 Task: Open Card Affiliate Marketing Campaign in Board Customer Satisfaction Survey Design and Analysis to Workspace Content Strategy and add a team member Softage.2@softage.net, a label Red, a checklist Traditional Publishing, an attachment from your onedrive, a color Red and finally, add a card description 'Update employee handbook with new policies' and a comment 'We should approach this task with a sense of experimentation and exploration, willing to try new things and take risks.'. Add a start date 'Jan 06, 1900' with a due date 'Jan 13, 1900'
Action: Mouse moved to (45, 235)
Screenshot: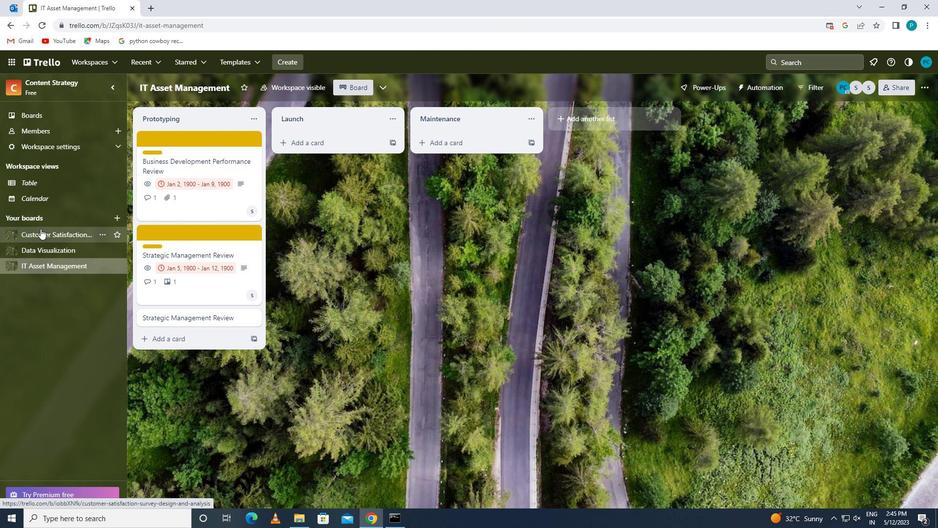 
Action: Mouse pressed left at (45, 235)
Screenshot: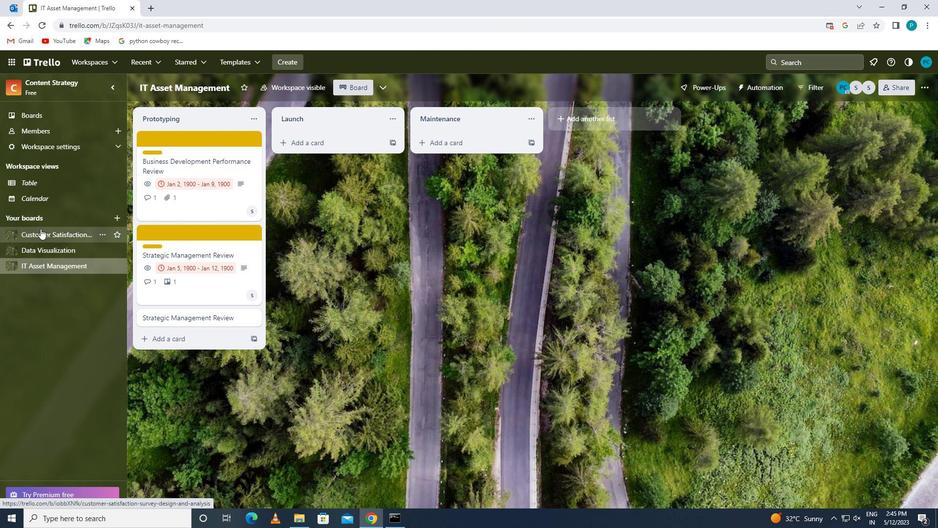 
Action: Mouse moved to (184, 232)
Screenshot: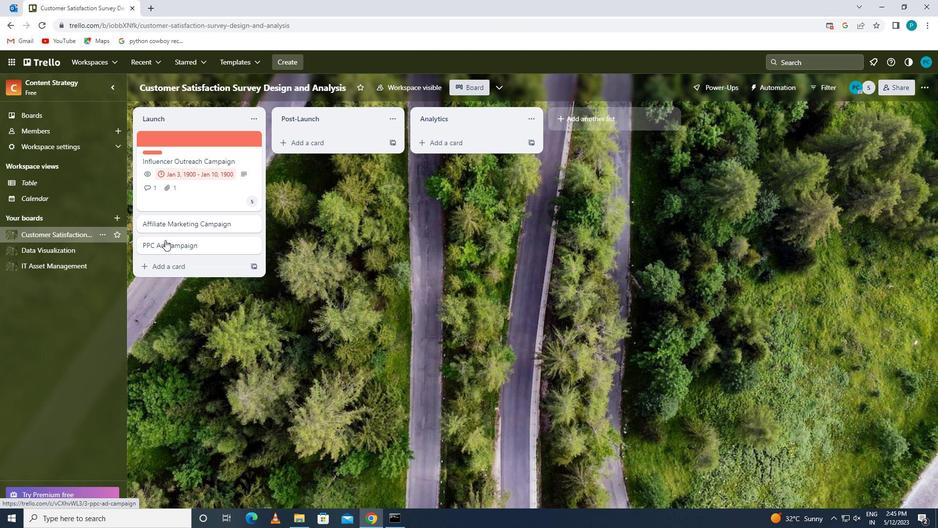 
Action: Mouse pressed left at (184, 232)
Screenshot: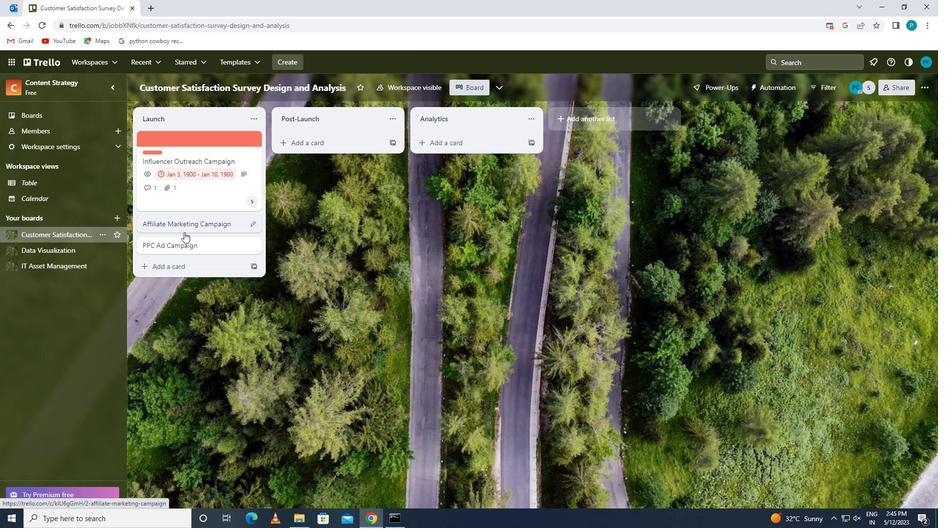 
Action: Mouse moved to (591, 168)
Screenshot: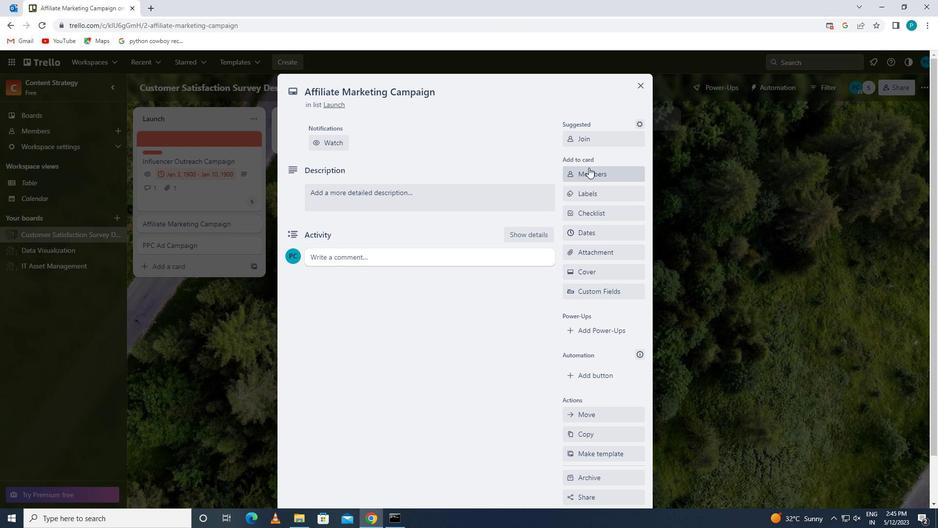 
Action: Mouse pressed left at (591, 168)
Screenshot: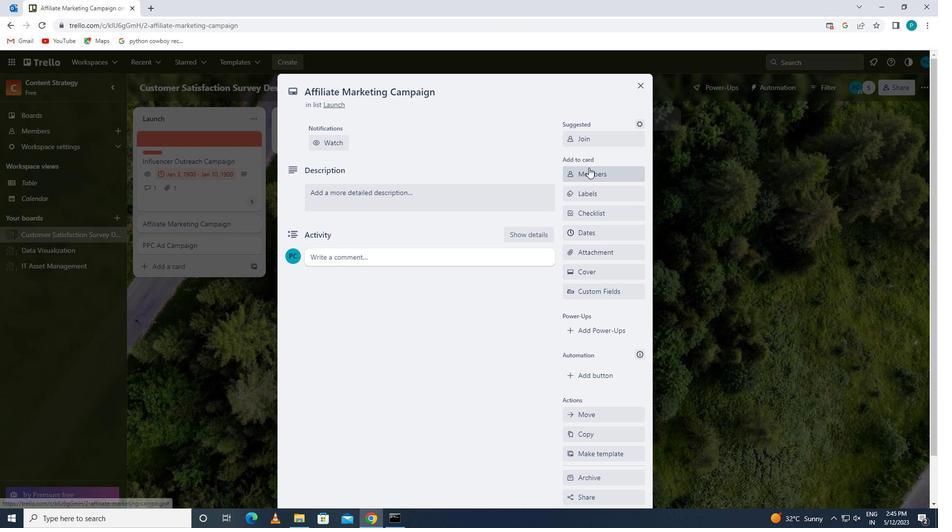 
Action: Key pressed <Key.caps_lock>s<Key.caps_lock>
Screenshot: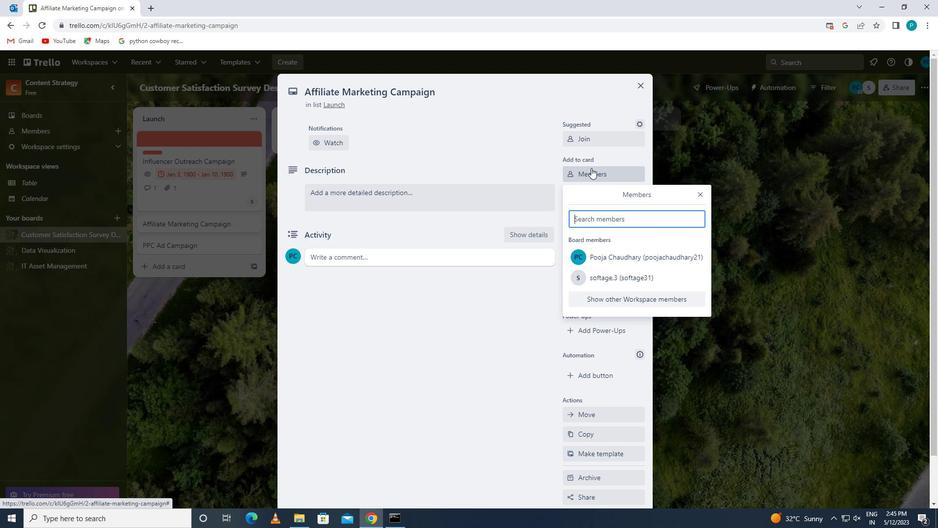 
Action: Mouse moved to (652, 315)
Screenshot: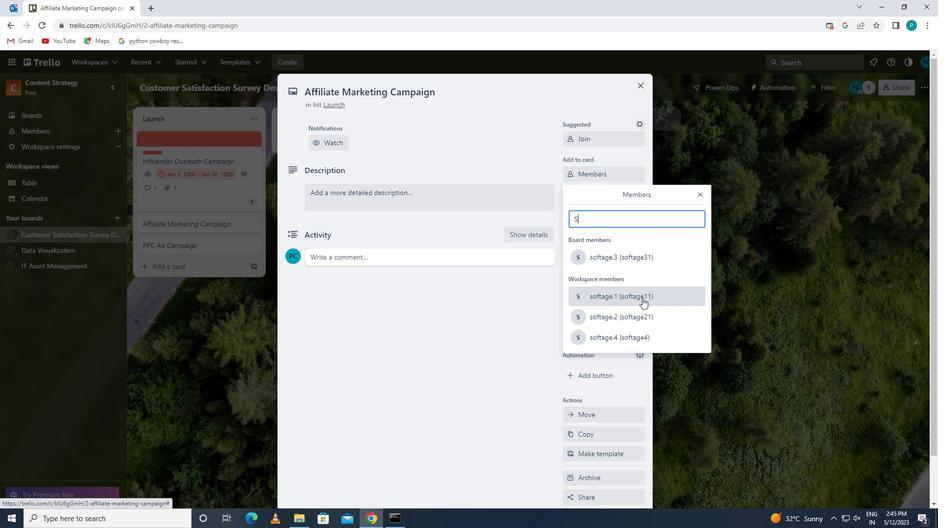 
Action: Mouse pressed left at (652, 315)
Screenshot: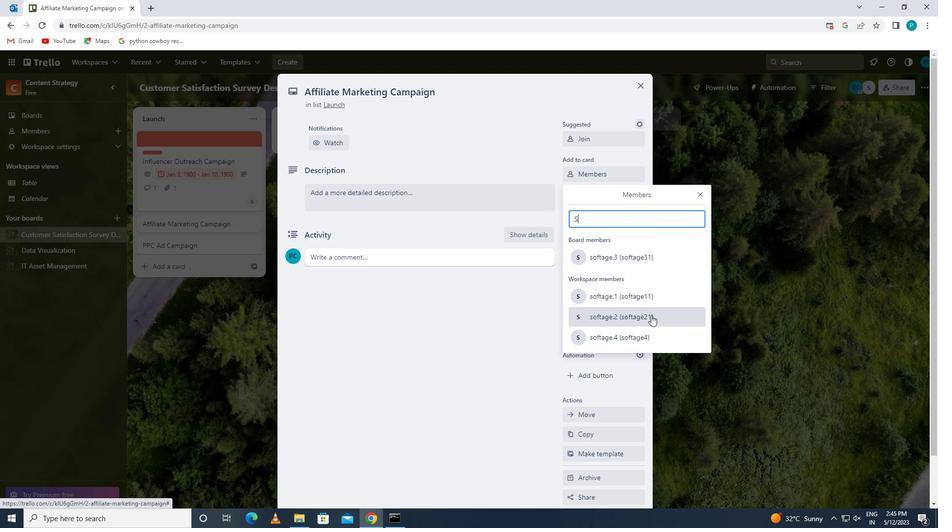 
Action: Mouse moved to (698, 188)
Screenshot: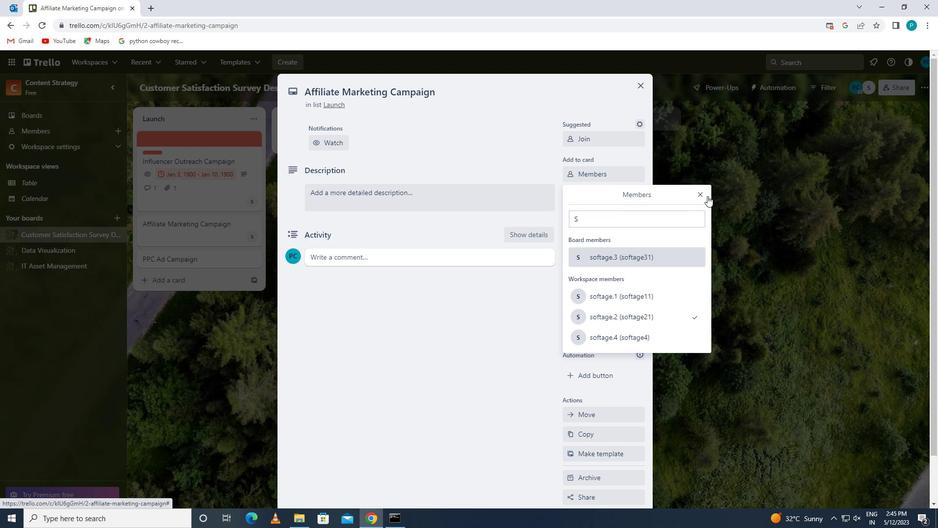 
Action: Mouse pressed left at (698, 188)
Screenshot: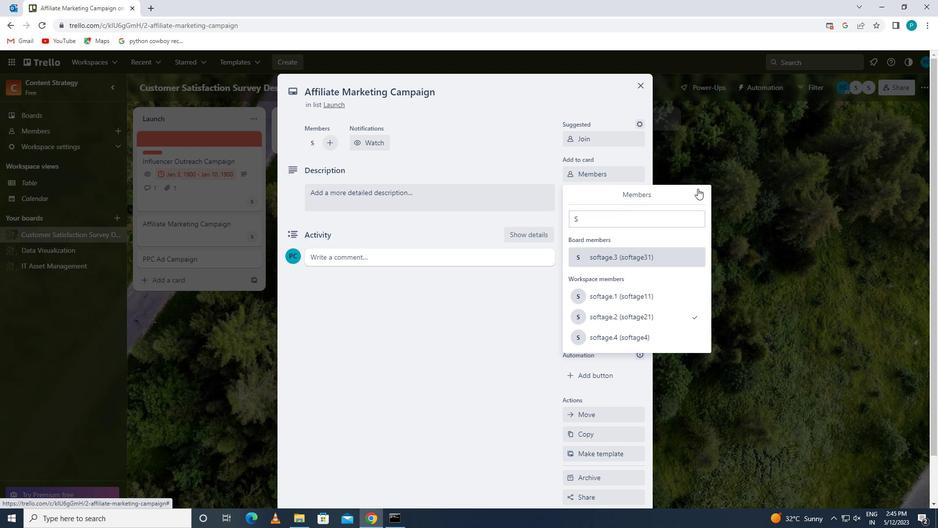 
Action: Mouse moved to (577, 186)
Screenshot: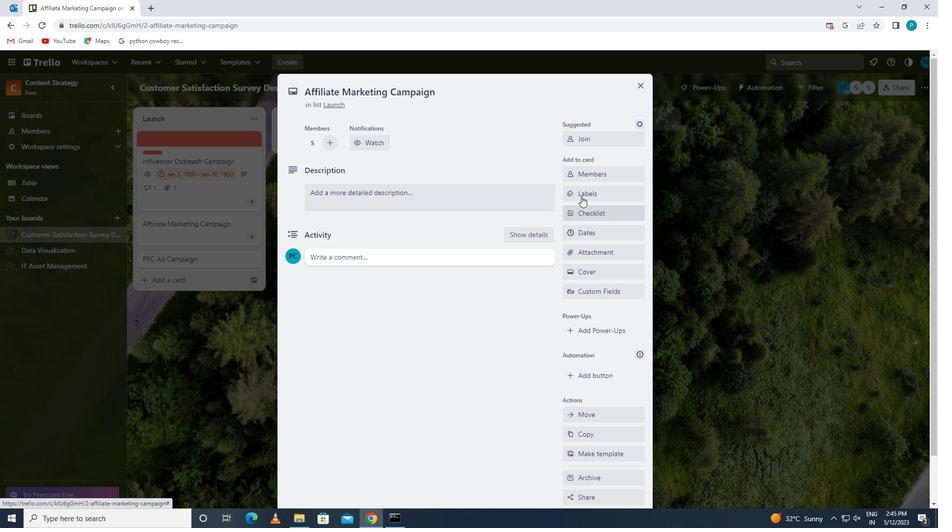 
Action: Mouse pressed left at (577, 186)
Screenshot: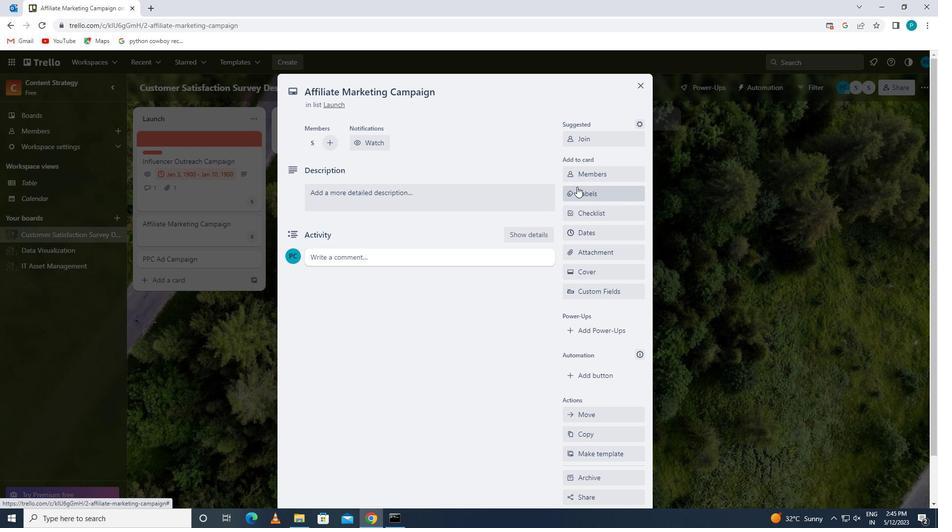
Action: Mouse moved to (655, 381)
Screenshot: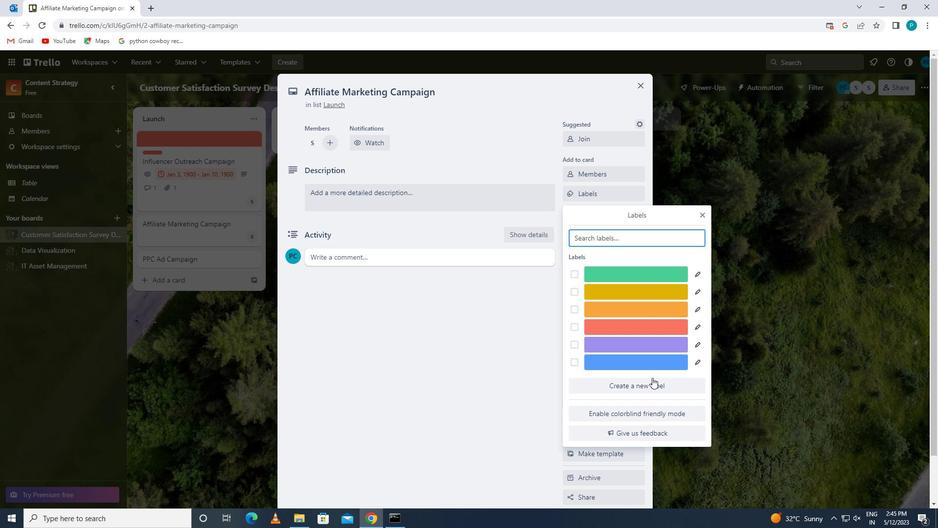 
Action: Mouse pressed left at (655, 381)
Screenshot: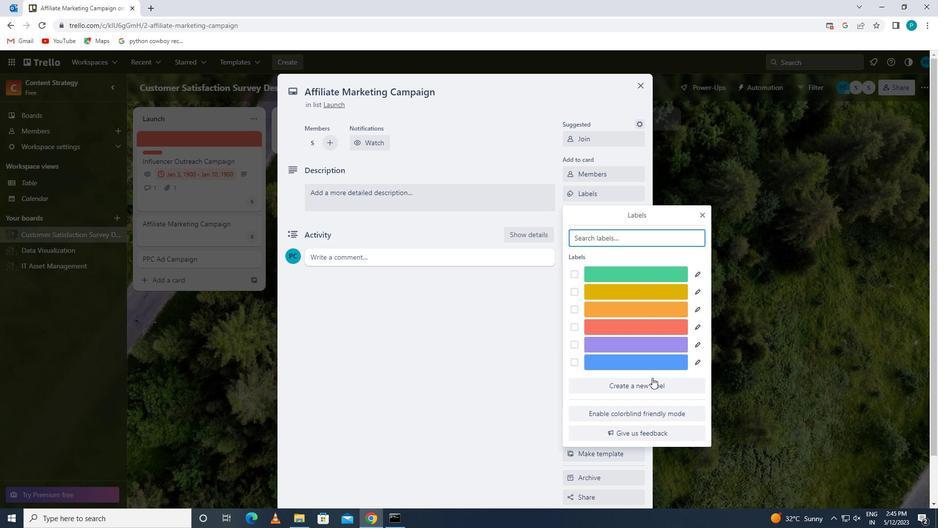 
Action: Mouse moved to (656, 360)
Screenshot: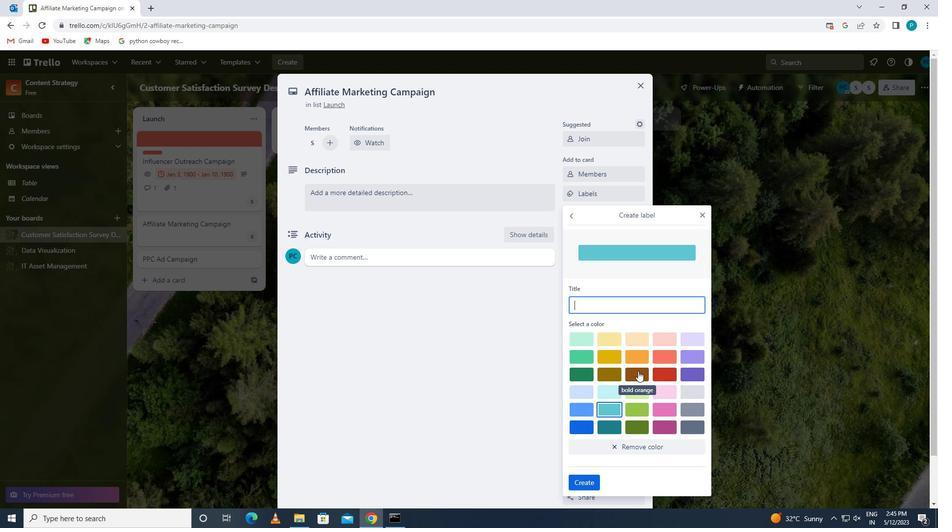 
Action: Mouse pressed left at (656, 360)
Screenshot: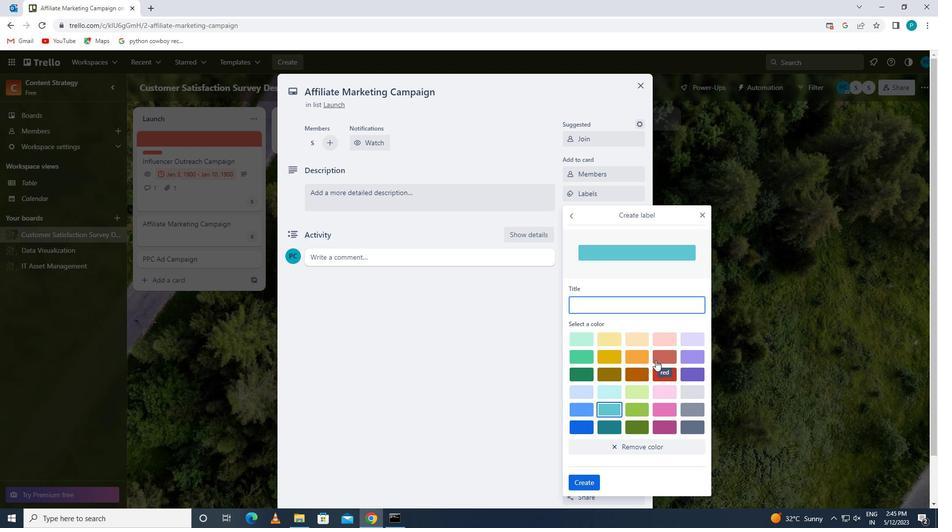 
Action: Mouse moved to (597, 477)
Screenshot: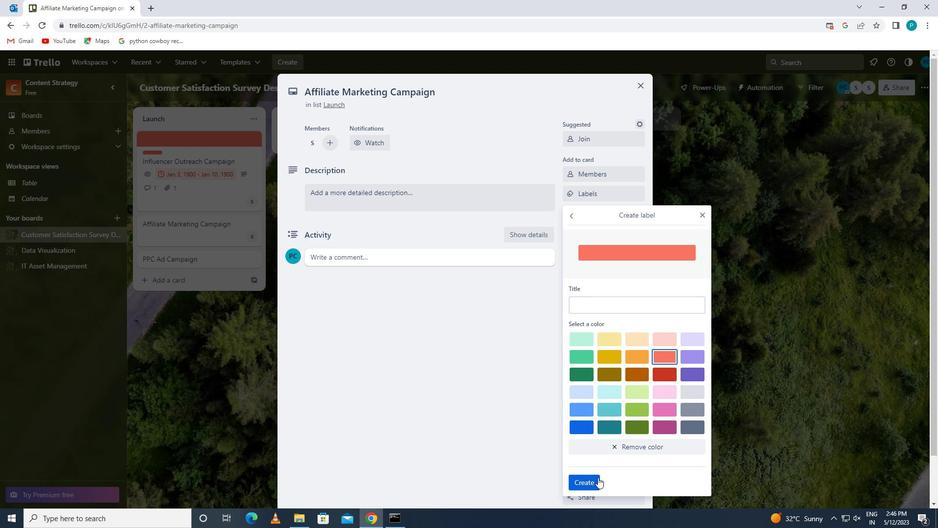 
Action: Mouse pressed left at (597, 477)
Screenshot: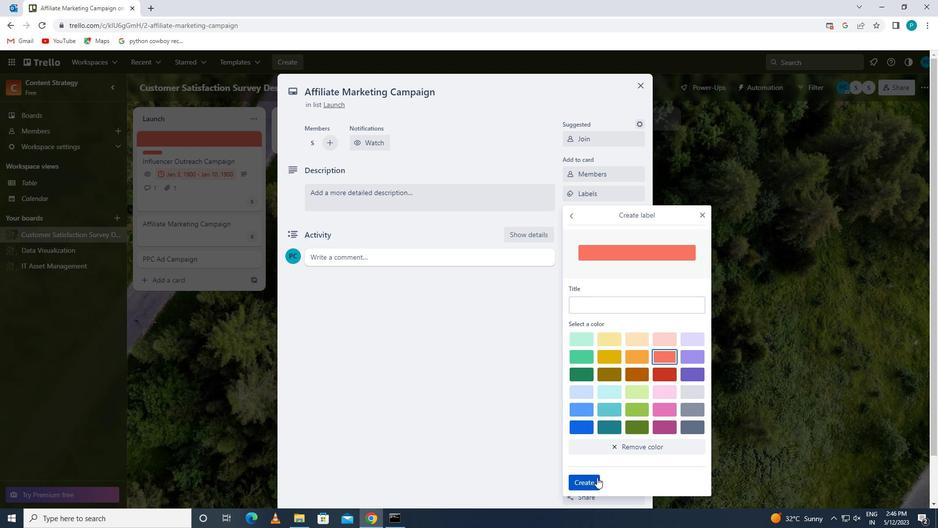 
Action: Mouse moved to (700, 217)
Screenshot: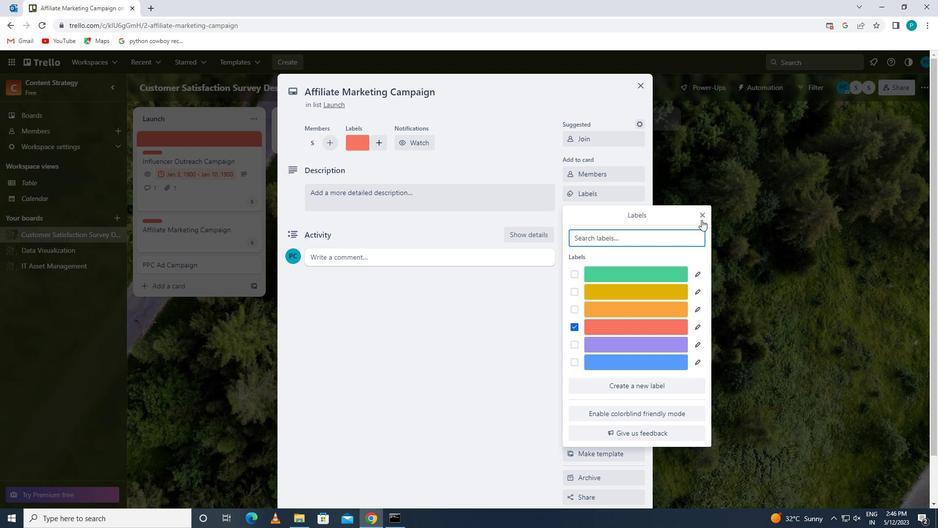 
Action: Mouse pressed left at (700, 217)
Screenshot: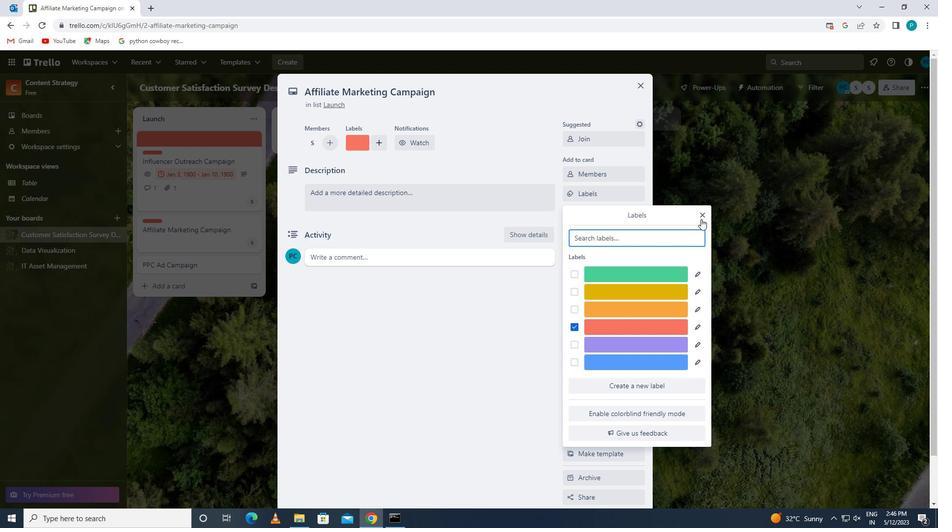 
Action: Mouse moved to (627, 217)
Screenshot: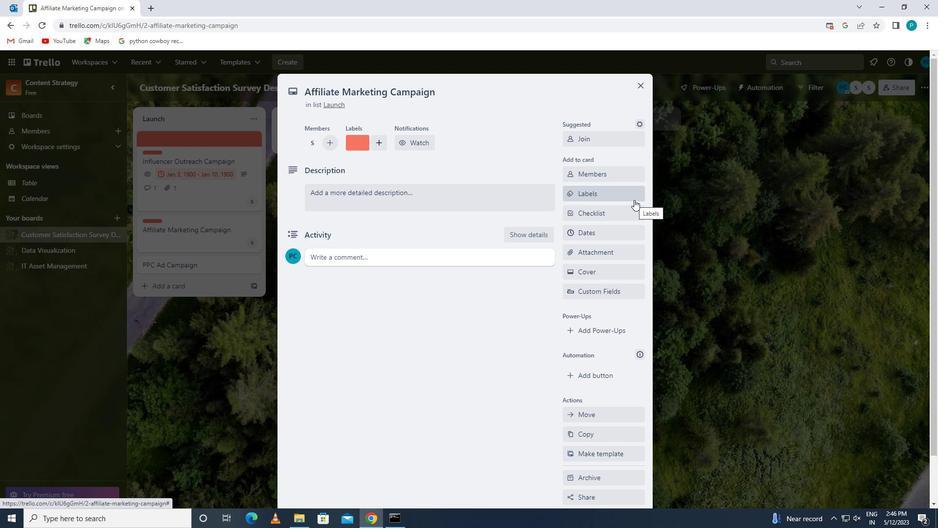 
Action: Mouse pressed left at (627, 217)
Screenshot: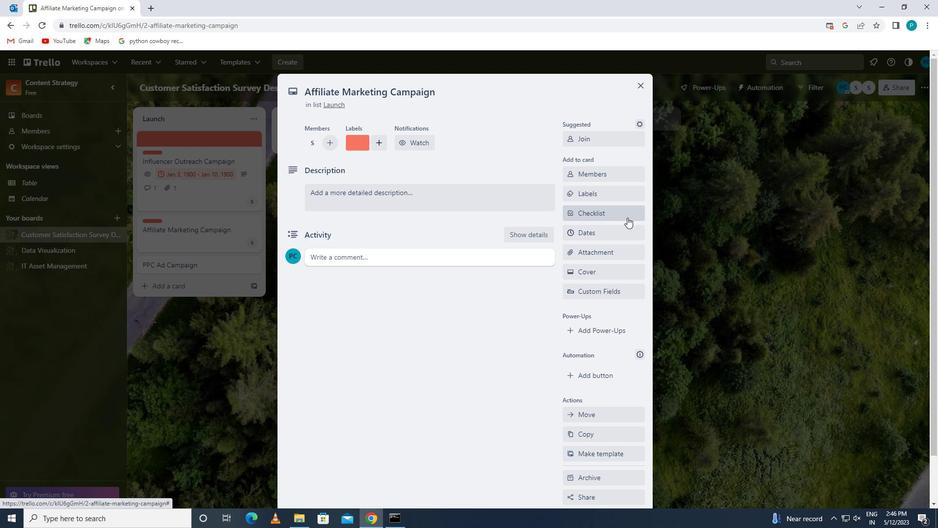 
Action: Mouse moved to (629, 270)
Screenshot: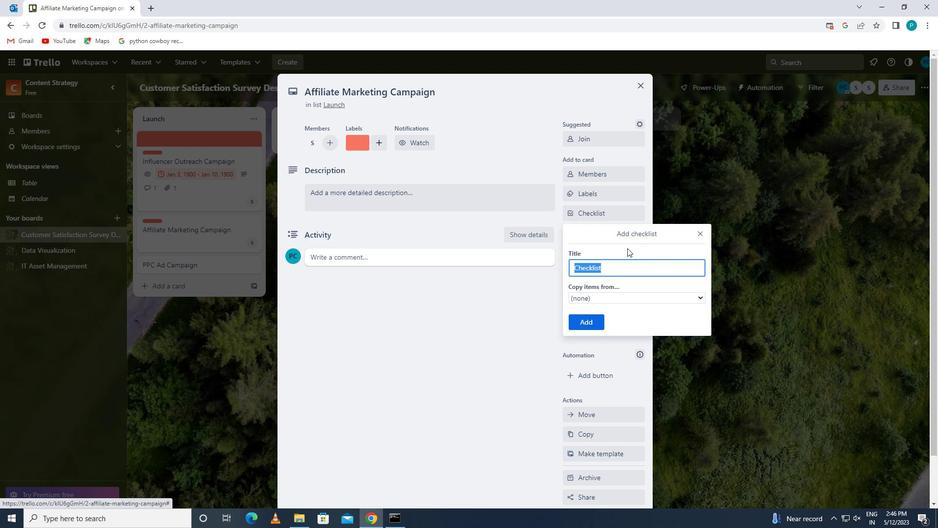 
Action: Key pressed t
Screenshot: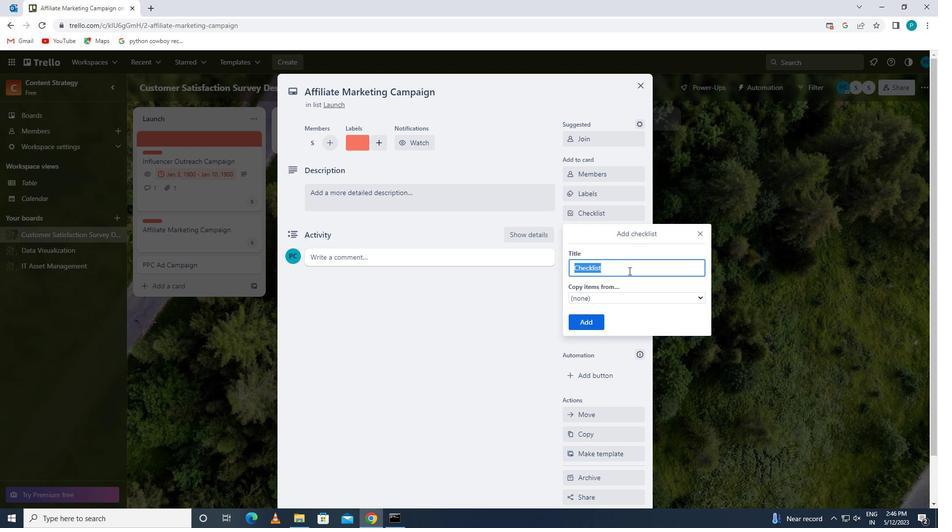 
Action: Mouse moved to (638, 296)
Screenshot: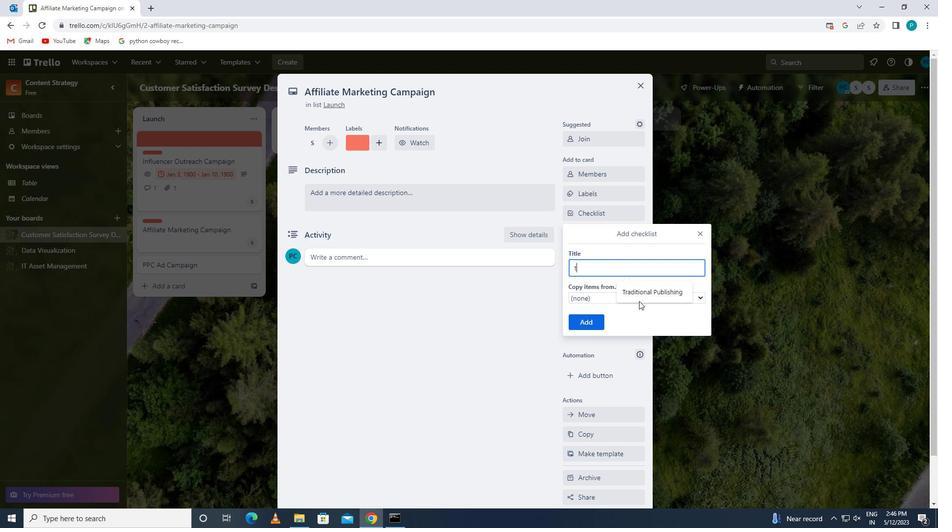 
Action: Mouse pressed left at (638, 296)
Screenshot: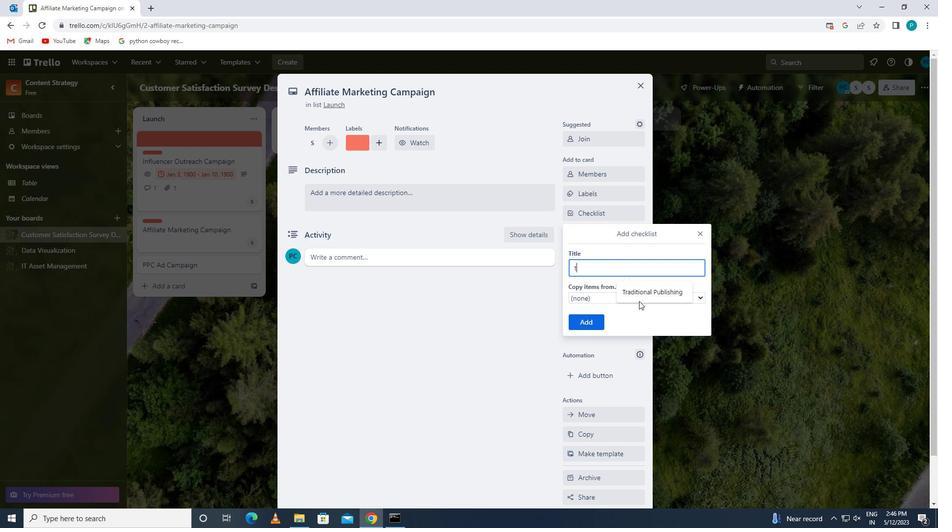 
Action: Mouse moved to (587, 316)
Screenshot: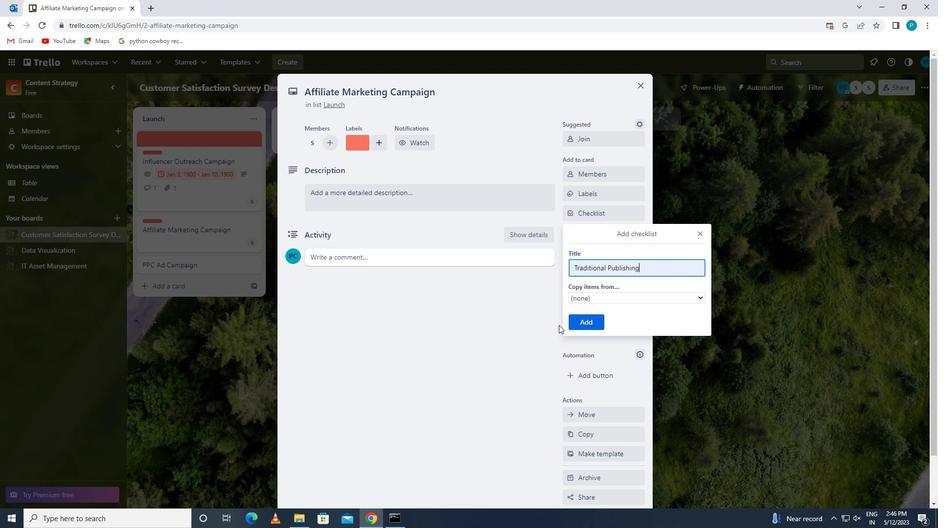 
Action: Mouse pressed left at (587, 316)
Screenshot: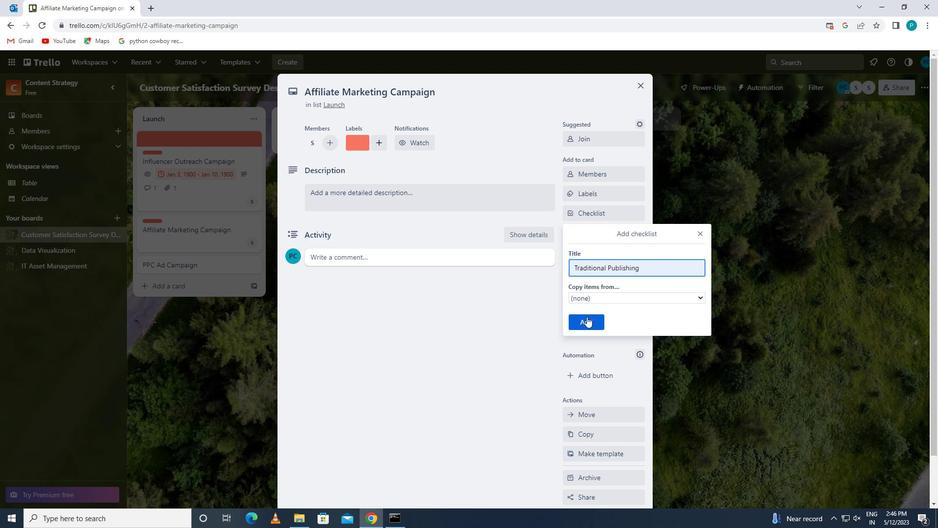 
Action: Mouse moved to (592, 247)
Screenshot: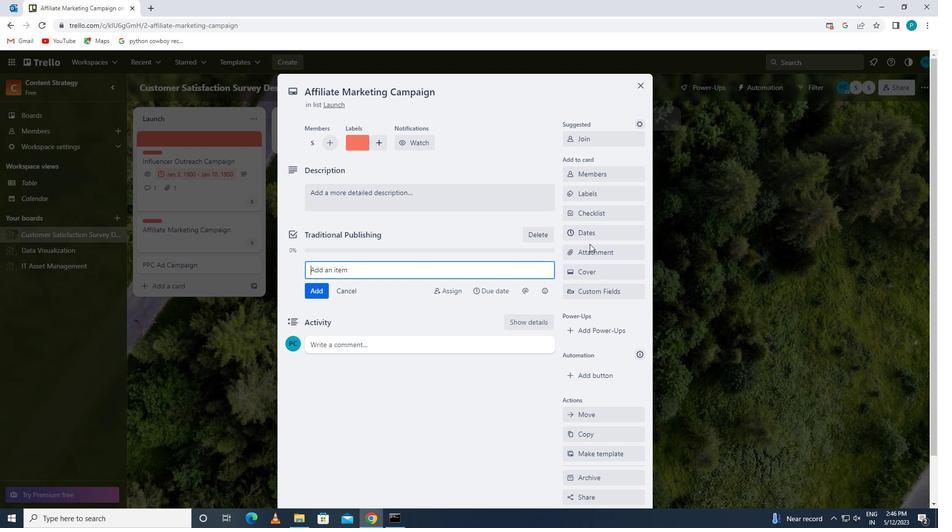 
Action: Mouse pressed left at (592, 247)
Screenshot: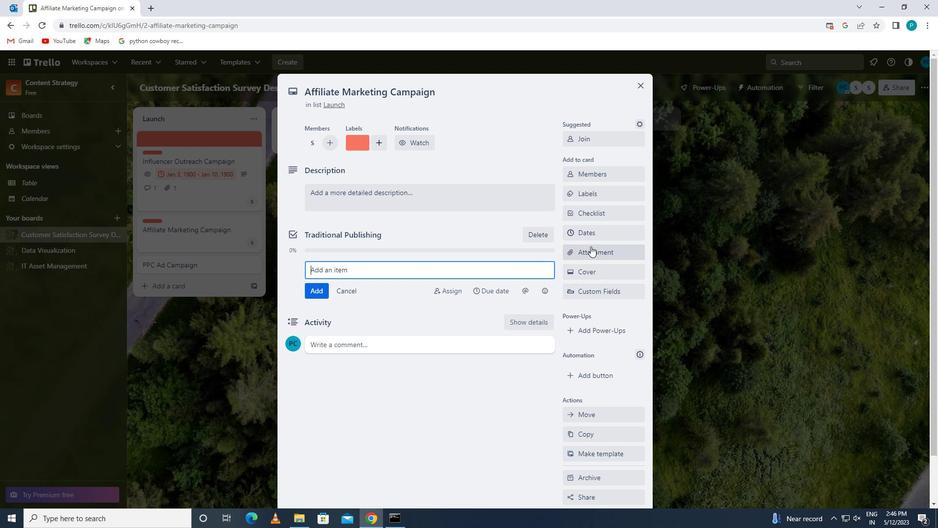 
Action: Mouse moved to (600, 370)
Screenshot: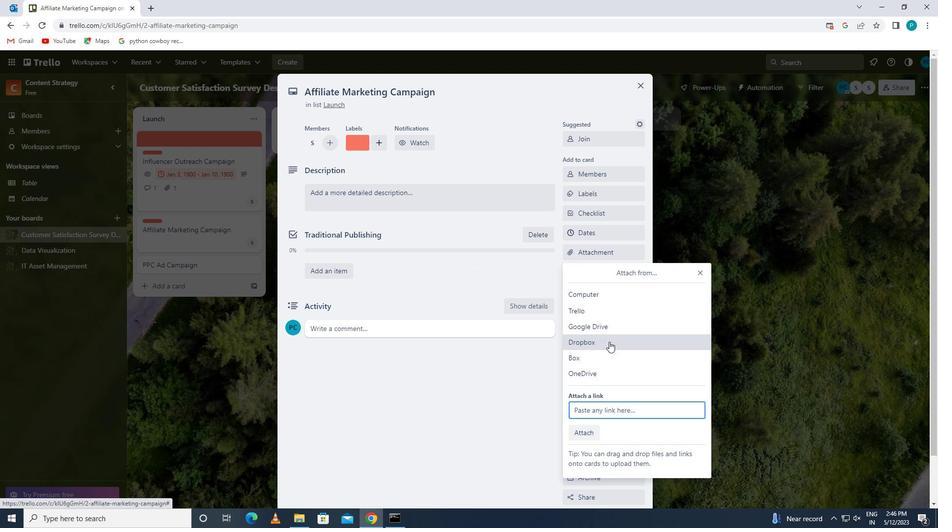 
Action: Mouse pressed left at (600, 370)
Screenshot: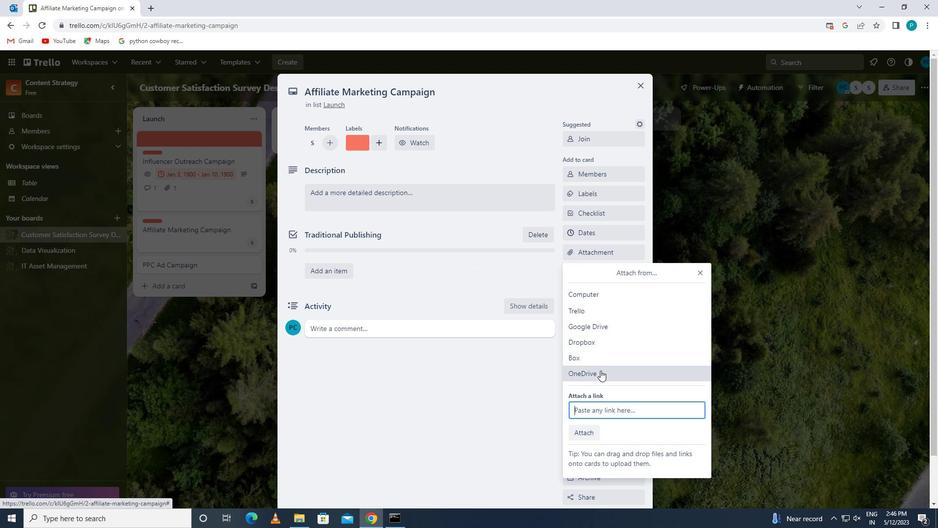 
Action: Mouse moved to (345, 199)
Screenshot: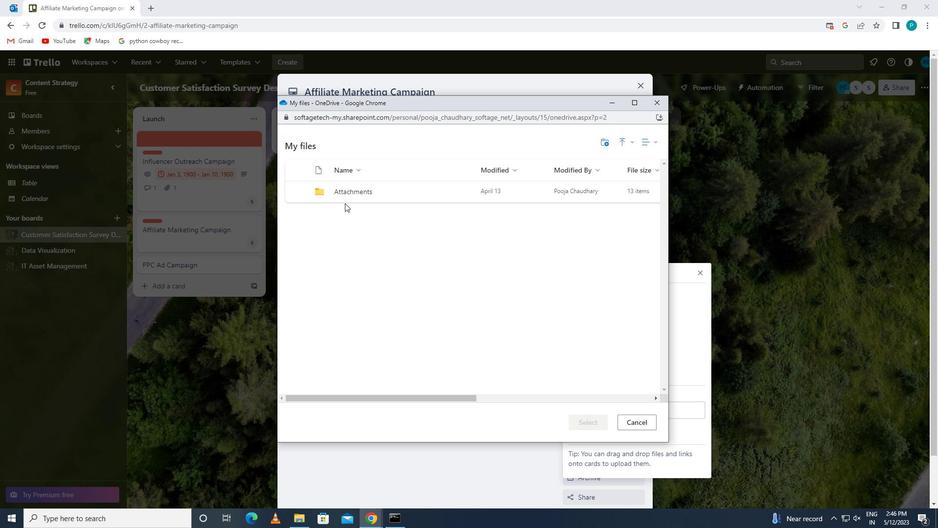 
Action: Mouse pressed left at (345, 199)
Screenshot: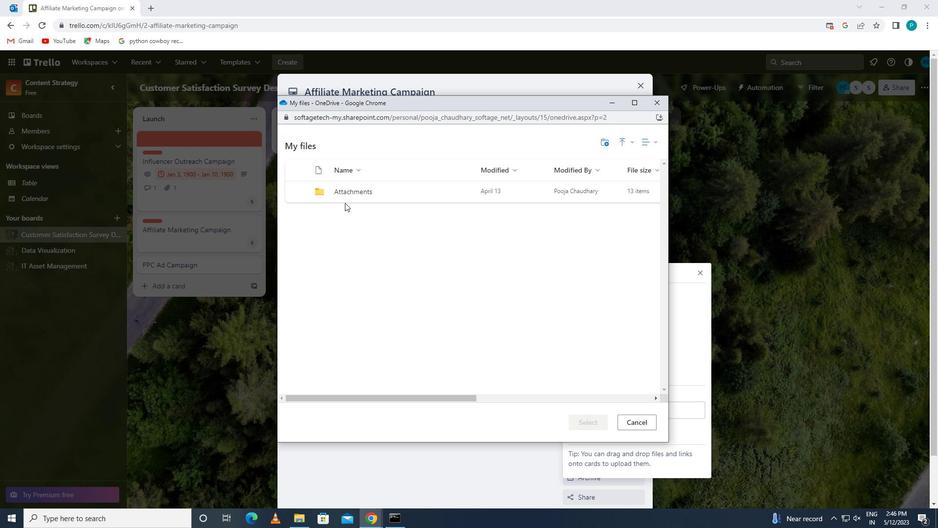 
Action: Mouse pressed left at (345, 199)
Screenshot: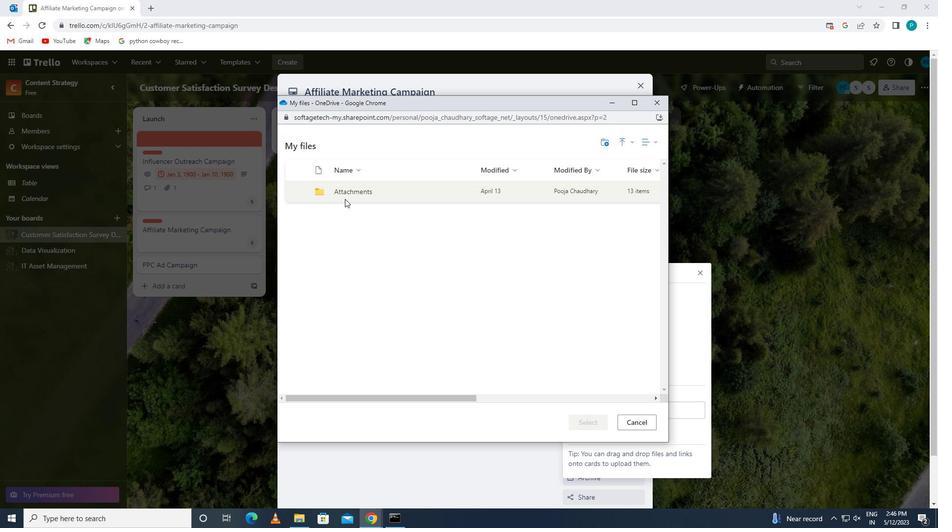
Action: Mouse moved to (370, 251)
Screenshot: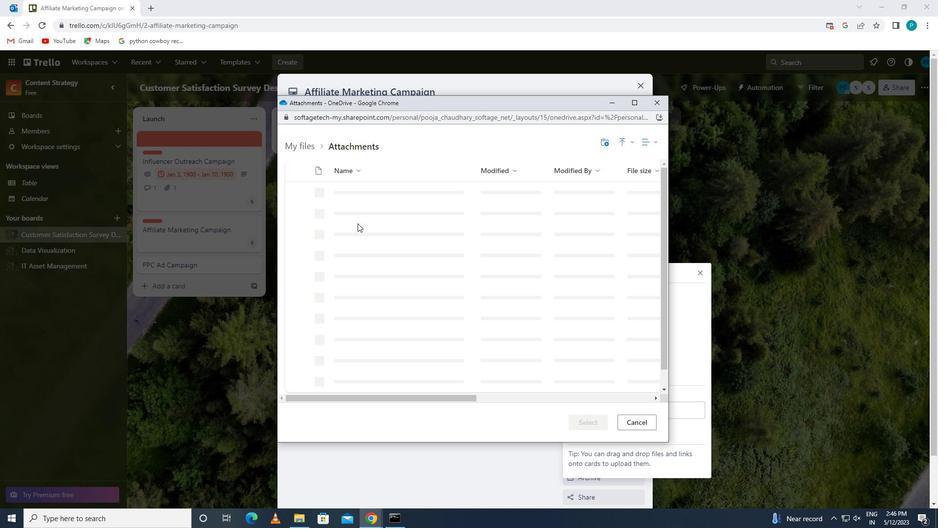 
Action: Mouse pressed left at (370, 251)
Screenshot: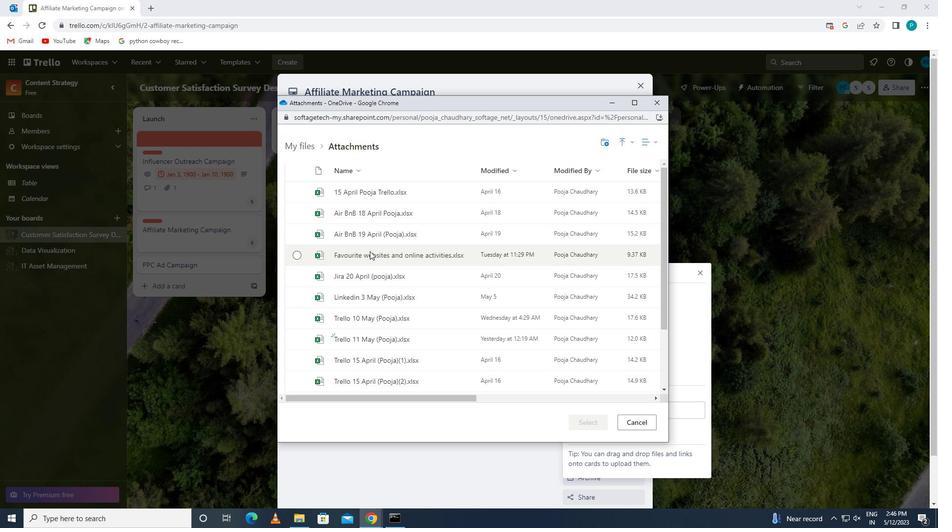 
Action: Mouse moved to (579, 421)
Screenshot: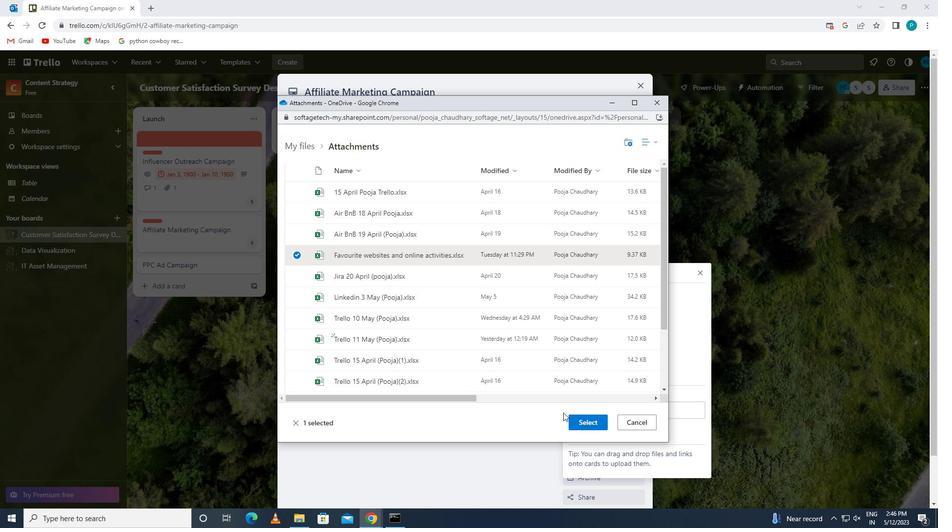 
Action: Mouse pressed left at (579, 421)
Screenshot: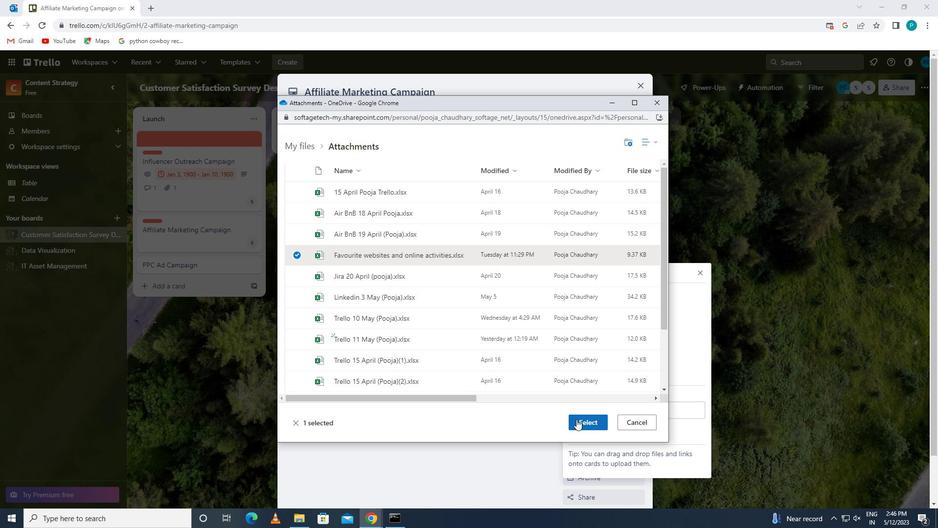 
Action: Mouse moved to (591, 272)
Screenshot: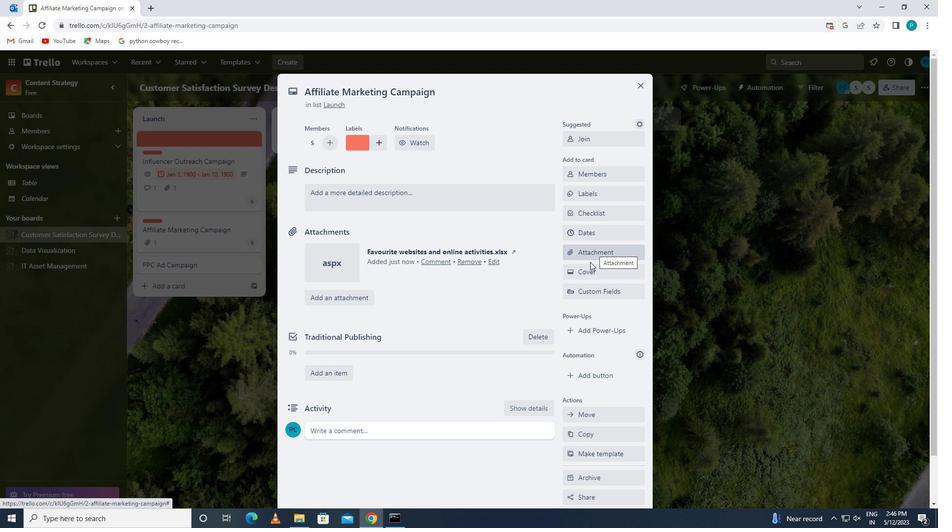 
Action: Mouse pressed left at (591, 272)
Screenshot: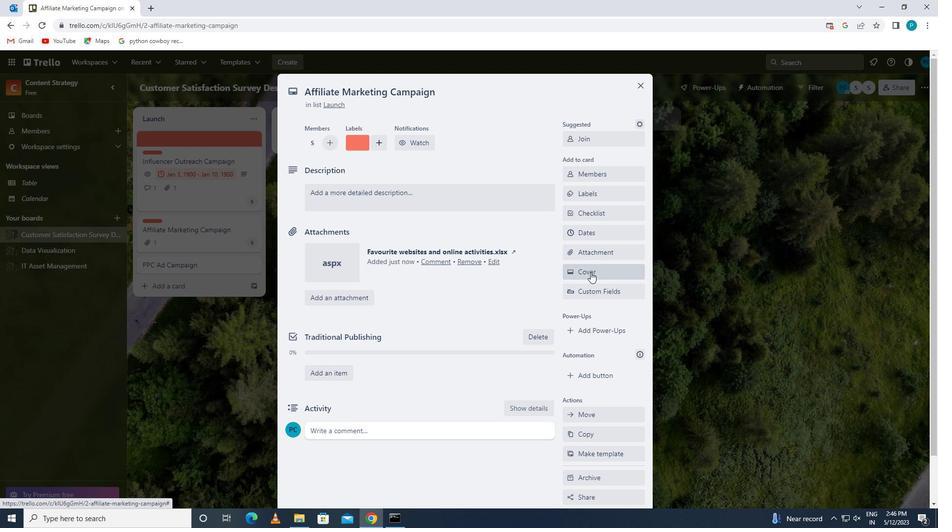 
Action: Mouse moved to (666, 310)
Screenshot: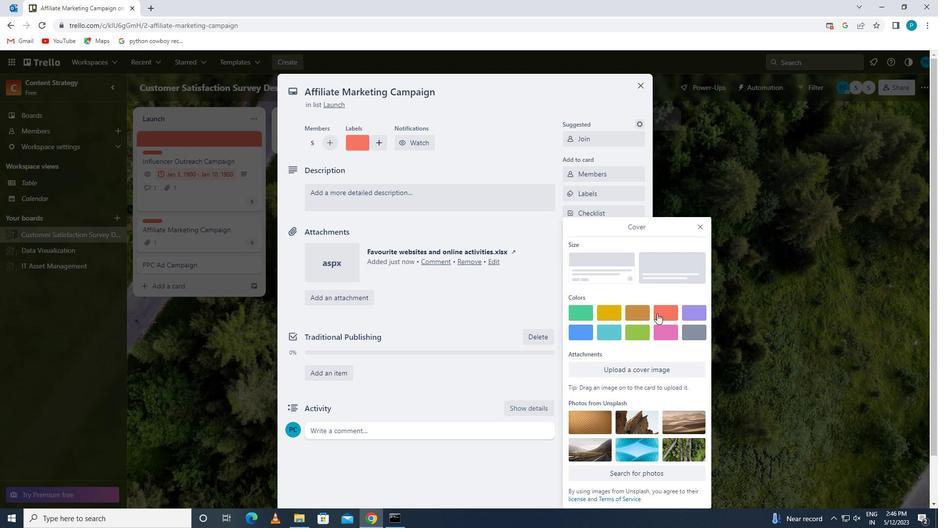 
Action: Mouse pressed left at (666, 310)
Screenshot: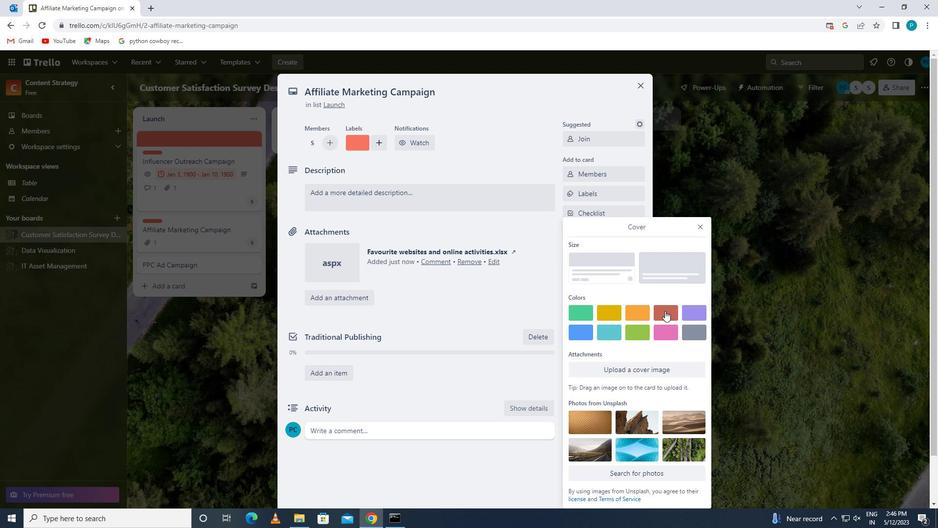 
Action: Mouse moved to (697, 208)
Screenshot: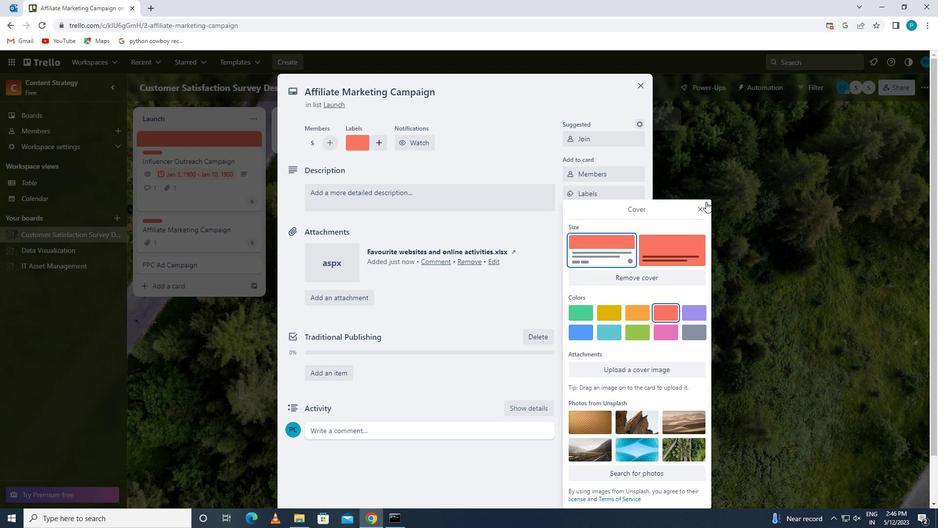 
Action: Mouse pressed left at (697, 208)
Screenshot: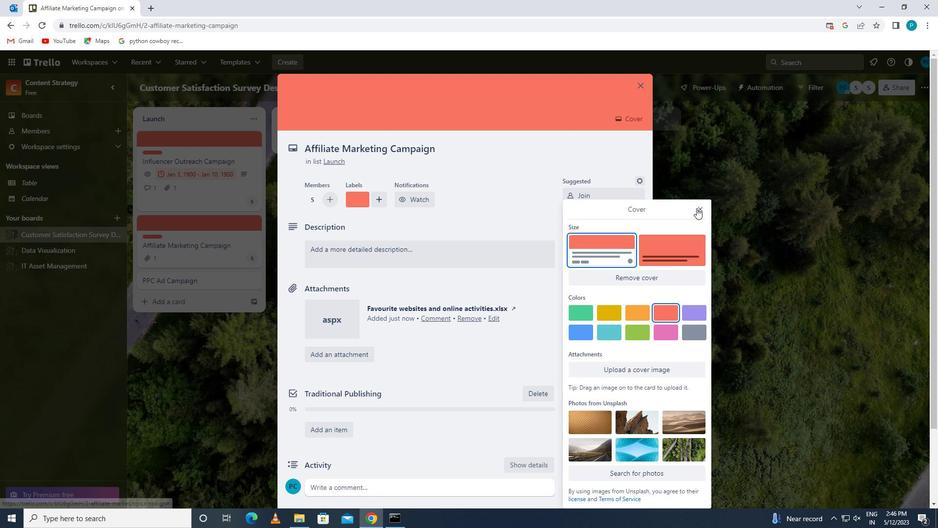 
Action: Mouse moved to (448, 251)
Screenshot: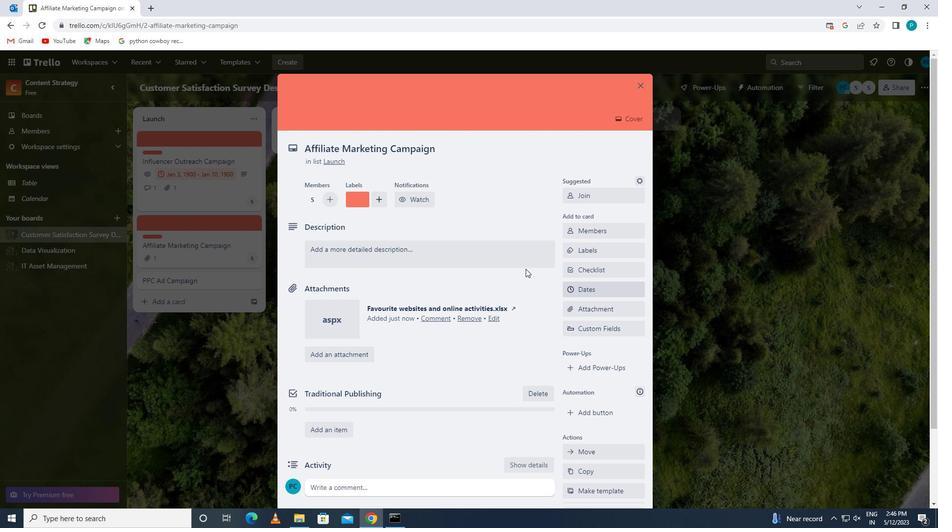 
Action: Mouse pressed left at (448, 251)
Screenshot: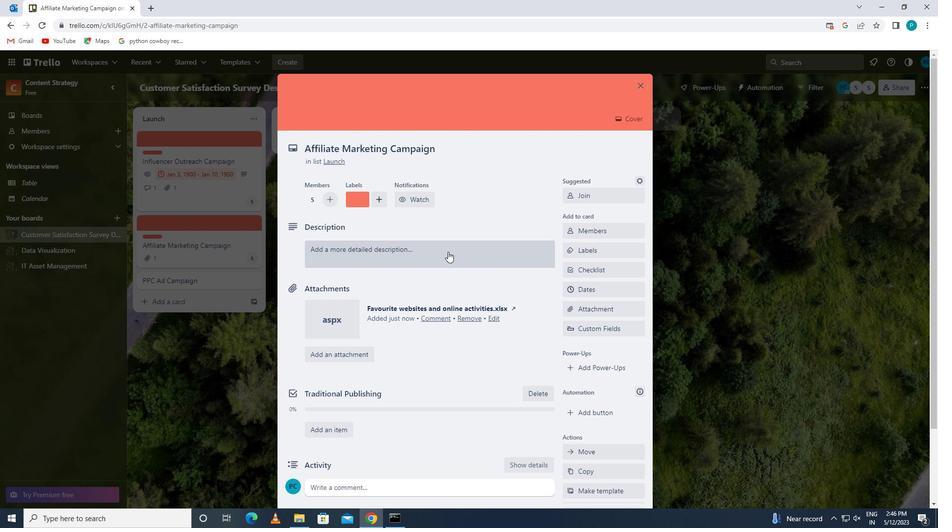 
Action: Key pressed <Key.caps_lock>u<Key.caps_lock>pdate<Key.space>employee<Key.space>g<Key.backspace>handbook<Key.space>with<Key.space>new<Key.space>policies
Screenshot: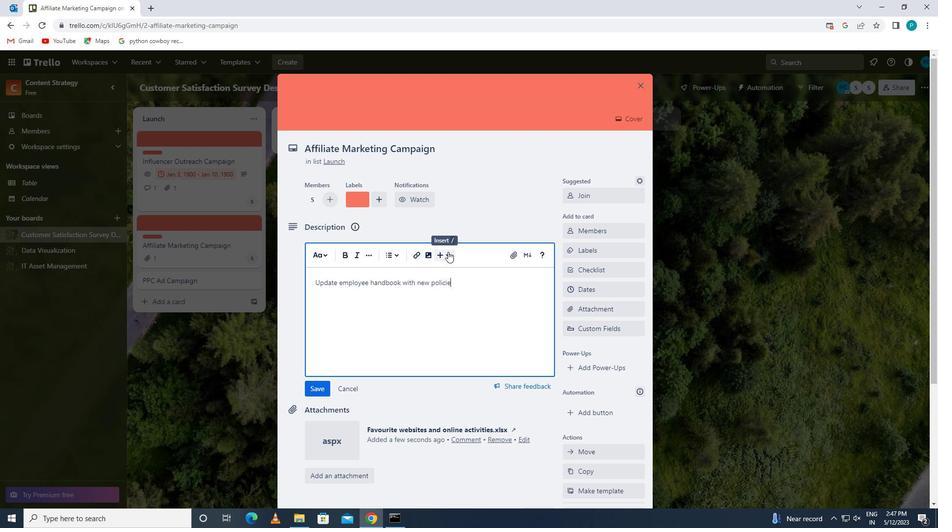 
Action: Mouse moved to (320, 385)
Screenshot: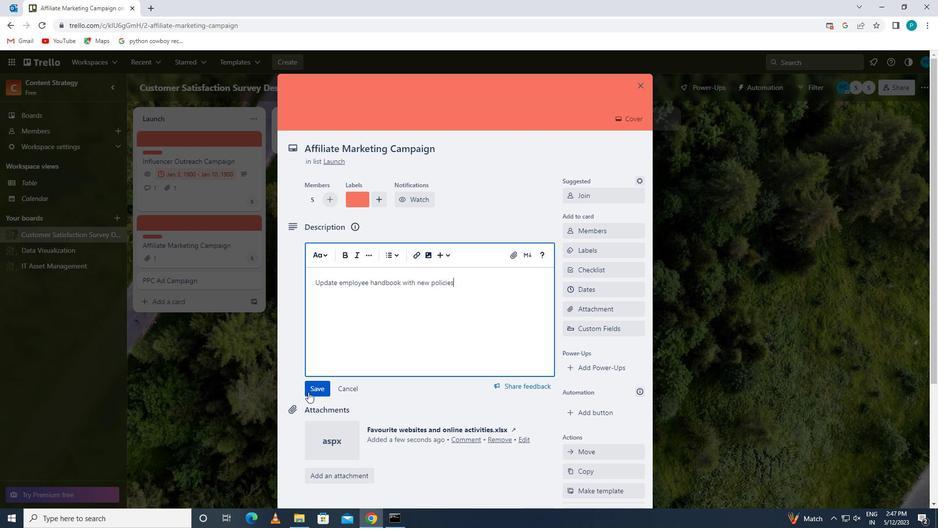 
Action: Mouse pressed left at (320, 385)
Screenshot: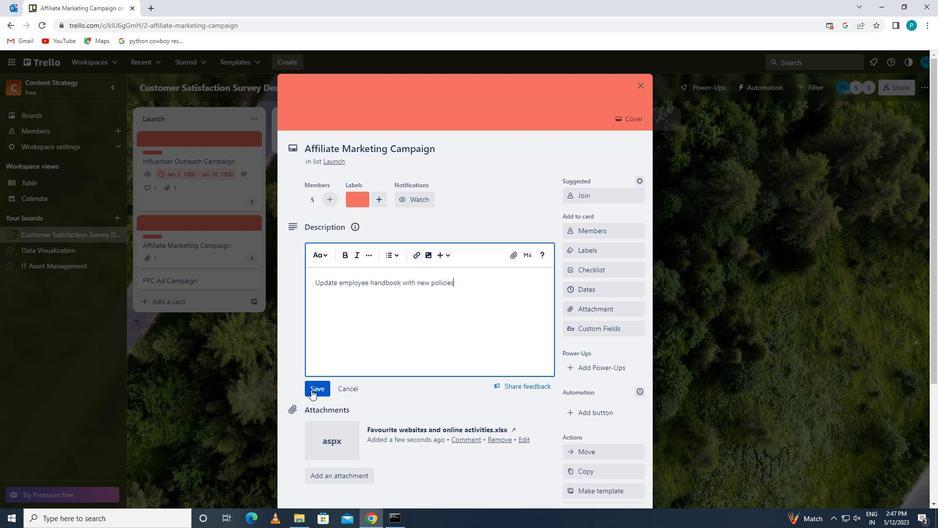 
Action: Mouse moved to (338, 386)
Screenshot: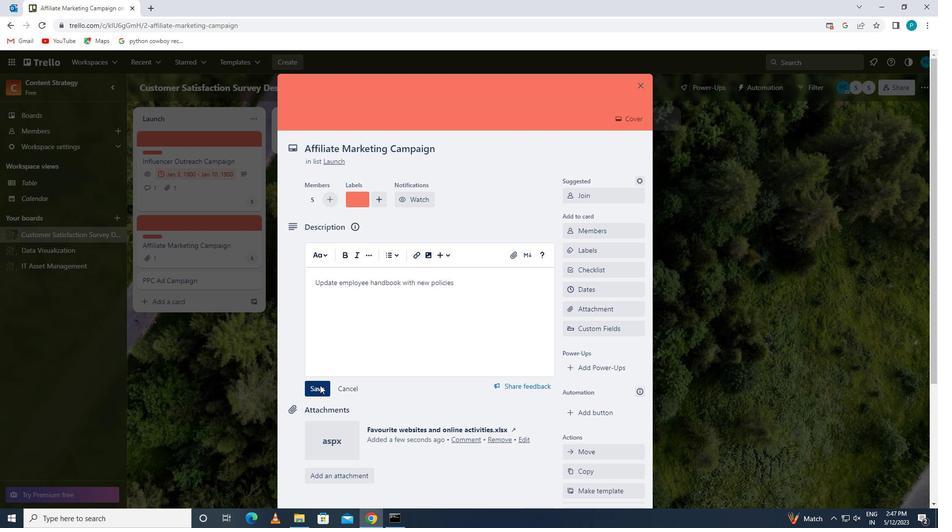 
Action: Mouse scrolled (338, 385) with delta (0, 0)
Screenshot: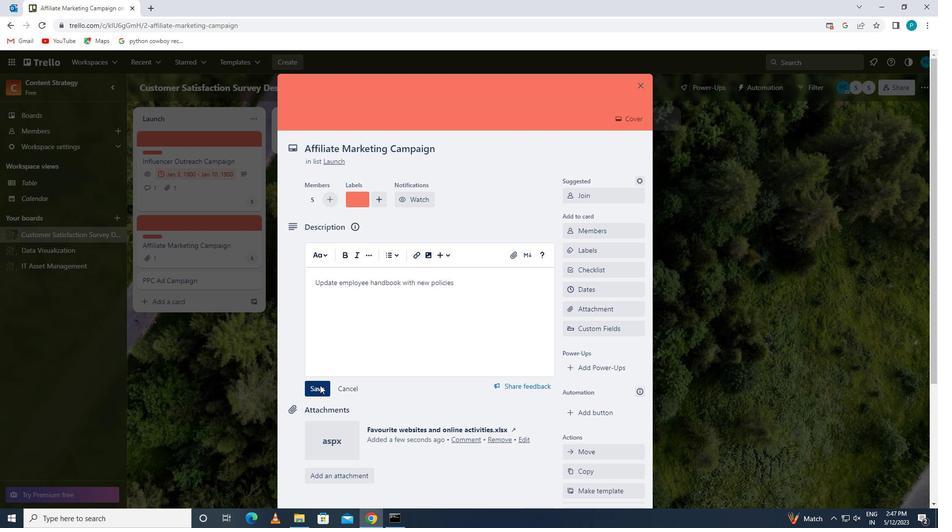 
Action: Mouse scrolled (338, 385) with delta (0, 0)
Screenshot: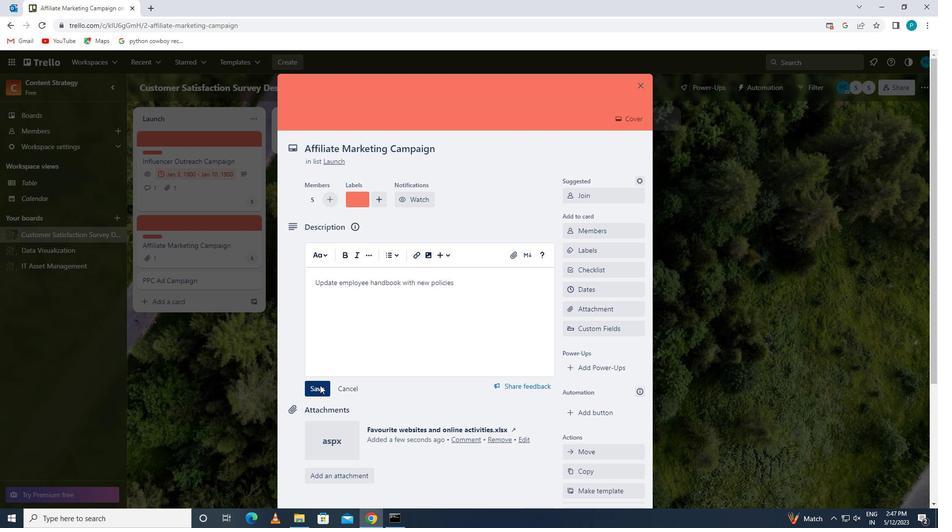 
Action: Mouse scrolled (338, 385) with delta (0, 0)
Screenshot: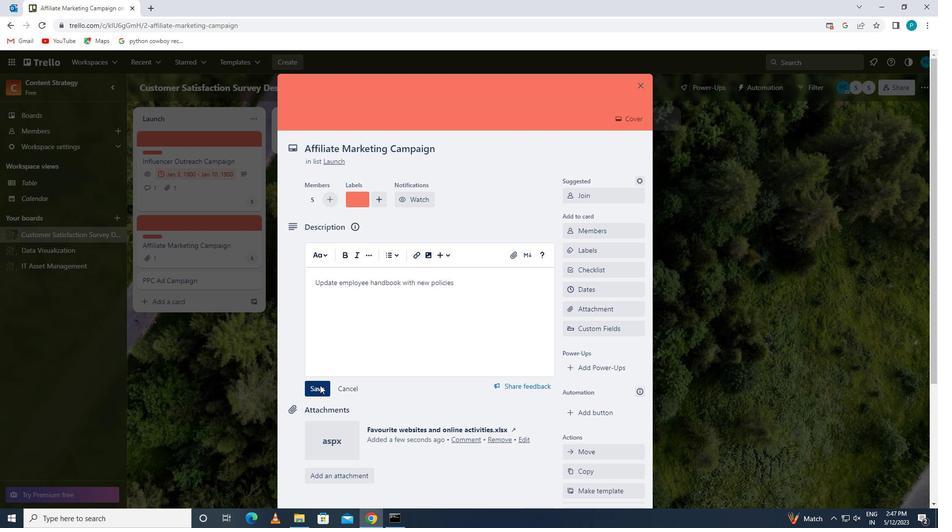 
Action: Mouse scrolled (338, 385) with delta (0, 0)
Screenshot: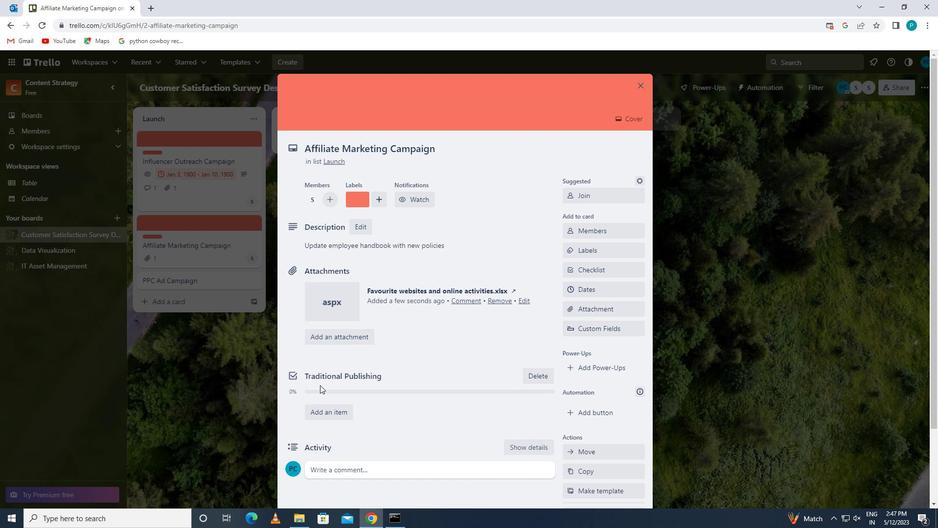 
Action: Mouse pressed left at (338, 386)
Screenshot: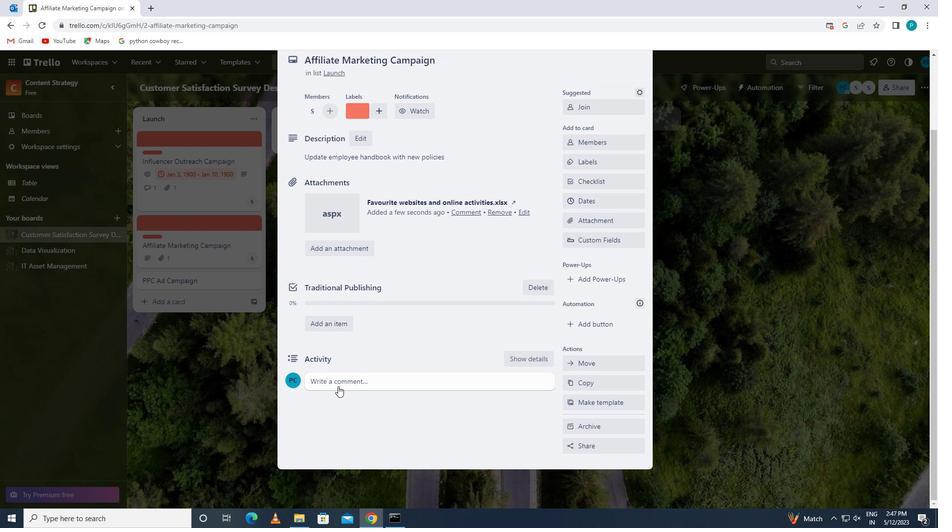 
Action: Key pressed <Key.caps_lock>w<Key.caps_lock>e<Key.space>shouldd<Key.space>approach<Key.space><Key.space>this<Key.space>task<Key.space>with<Key.space>a<Key.space>sense<Key.space>od<Key.backspace>f<Key.space>experimentation<Key.space>and<Key.space>exploration,<Key.space>willing<Key.space>to<Key.space>try<Key.space>newb<Key.space><Key.space><Key.backspace><Key.backspace><Key.backspace><Key.space>things<Key.space>and<Key.space>take<Key.space>risk
Screenshot: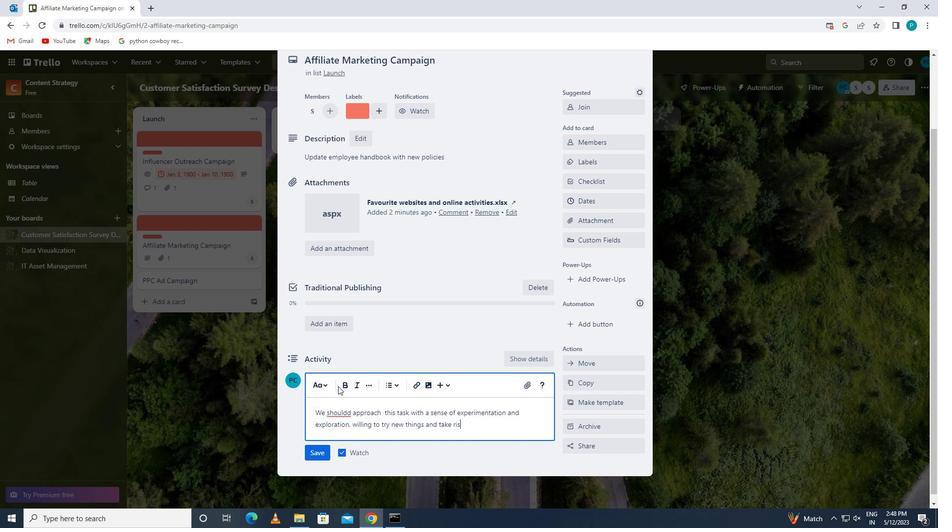 
Action: Mouse moved to (325, 452)
Screenshot: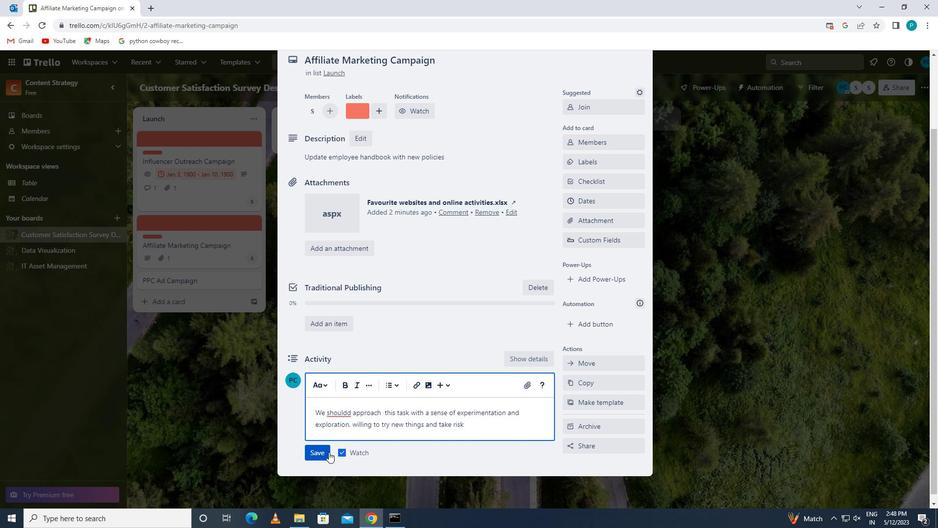 
Action: Mouse pressed left at (325, 452)
Screenshot: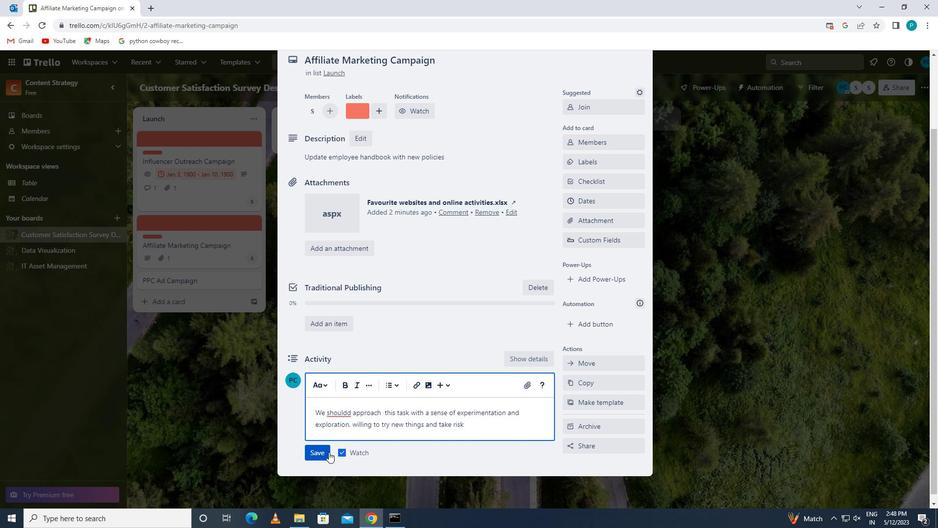
Action: Mouse moved to (584, 200)
Screenshot: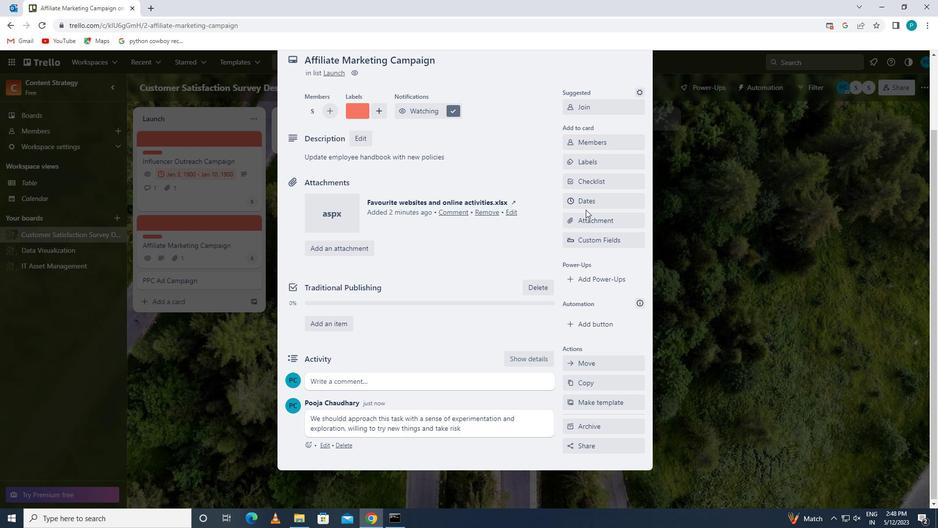 
Action: Mouse pressed left at (584, 200)
Screenshot: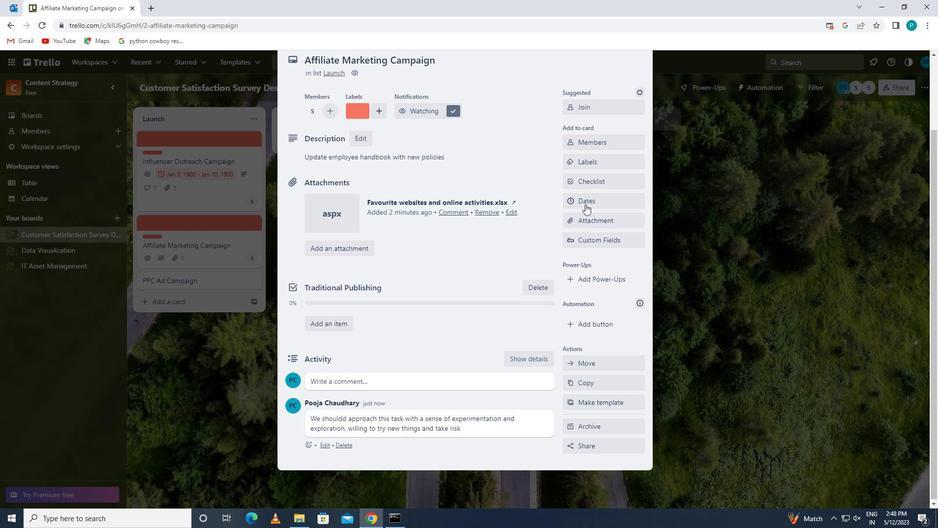 
Action: Mouse moved to (574, 265)
Screenshot: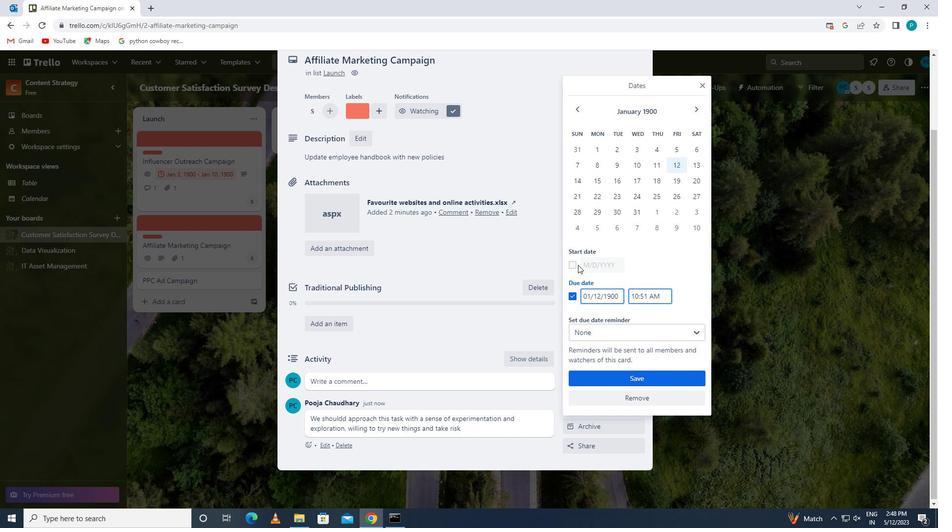 
Action: Mouse pressed left at (574, 265)
Screenshot: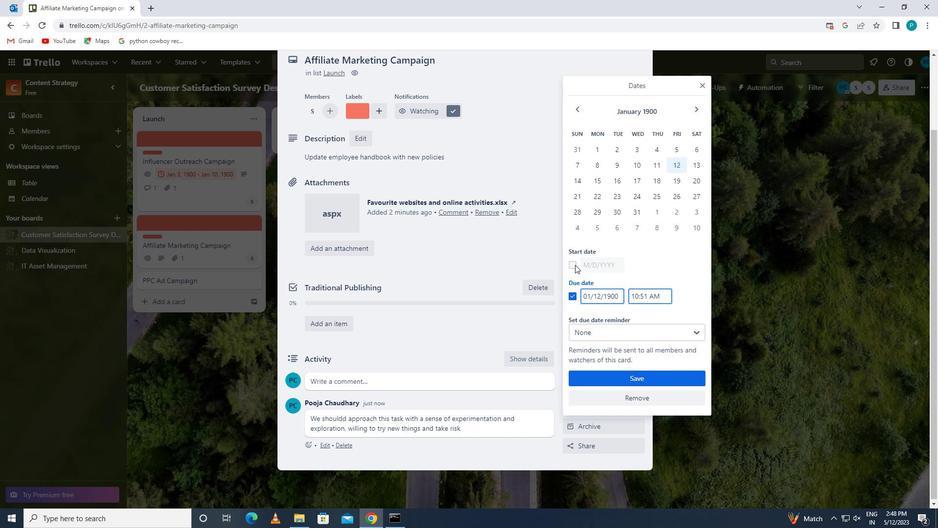 
Action: Mouse moved to (599, 264)
Screenshot: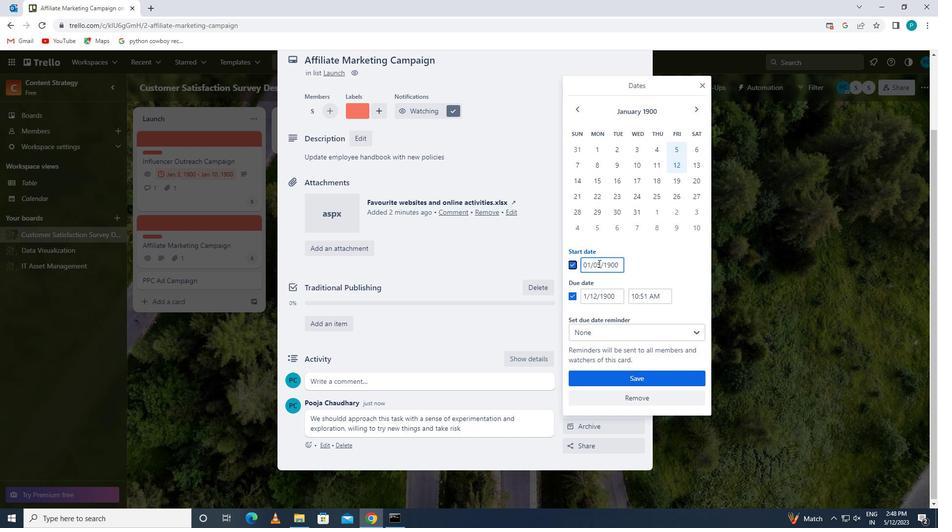 
Action: Mouse pressed left at (599, 264)
Screenshot: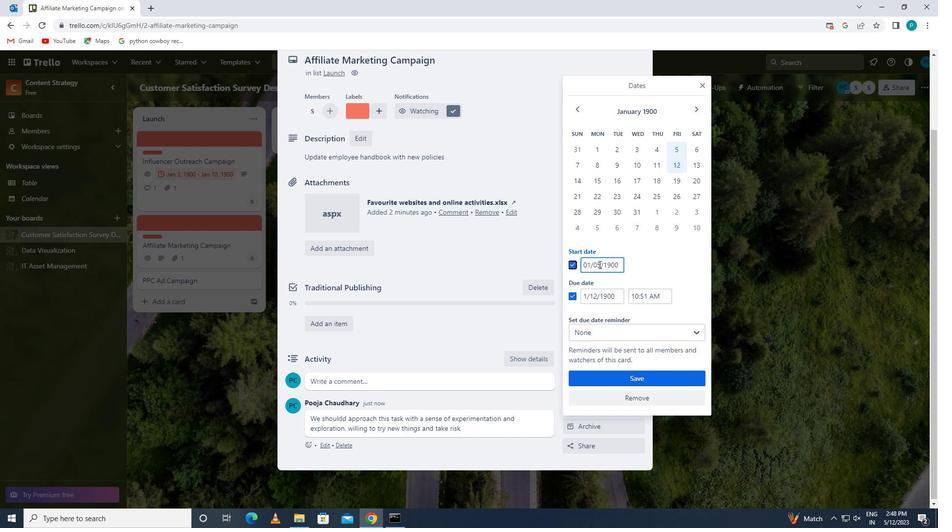 
Action: Mouse moved to (593, 262)
Screenshot: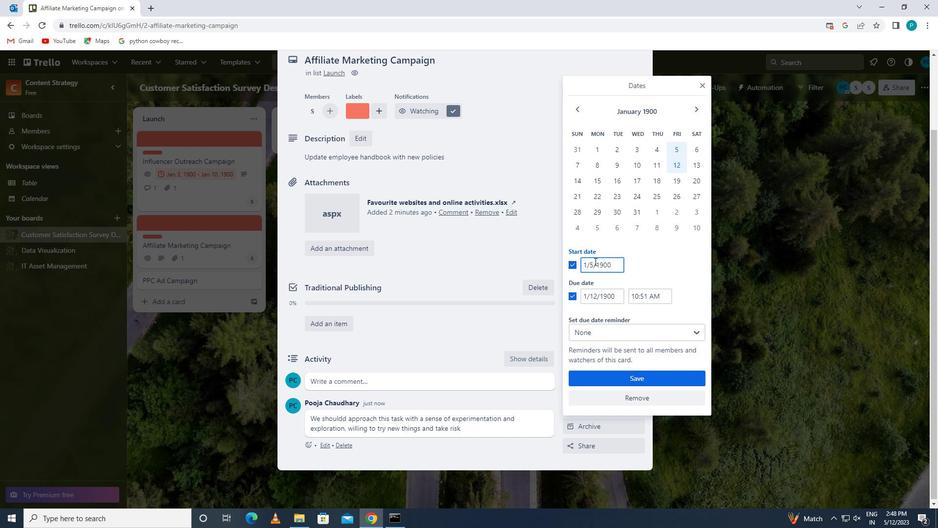 
Action: Mouse pressed left at (593, 262)
Screenshot: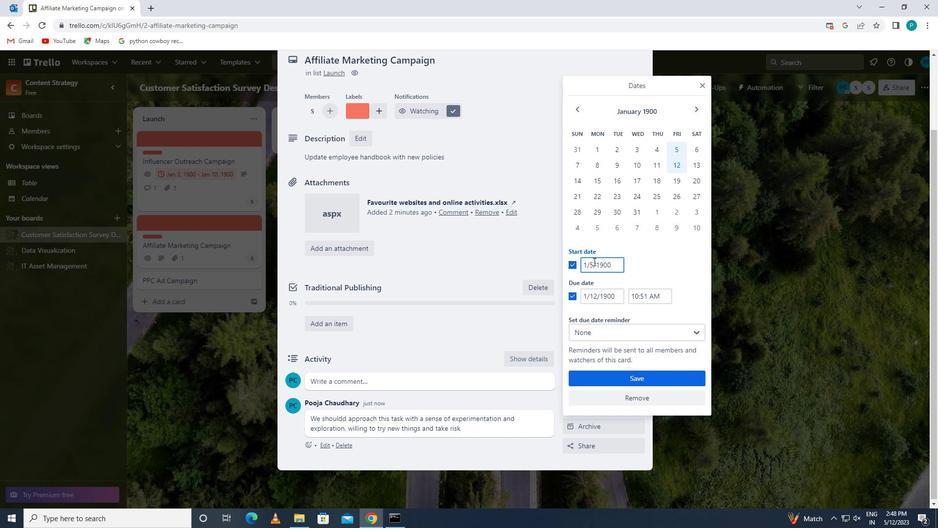 
Action: Key pressed <Key.backspace>6
Screenshot: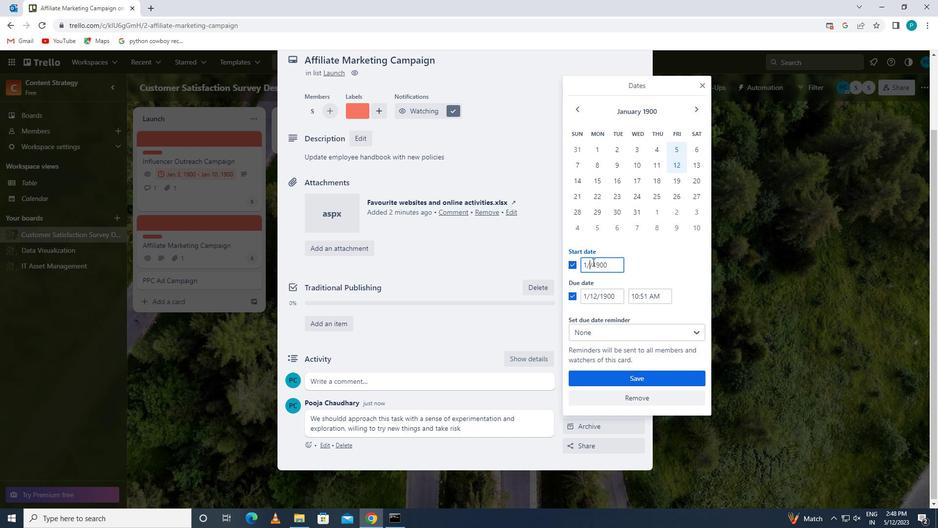 
Action: Mouse moved to (596, 297)
Screenshot: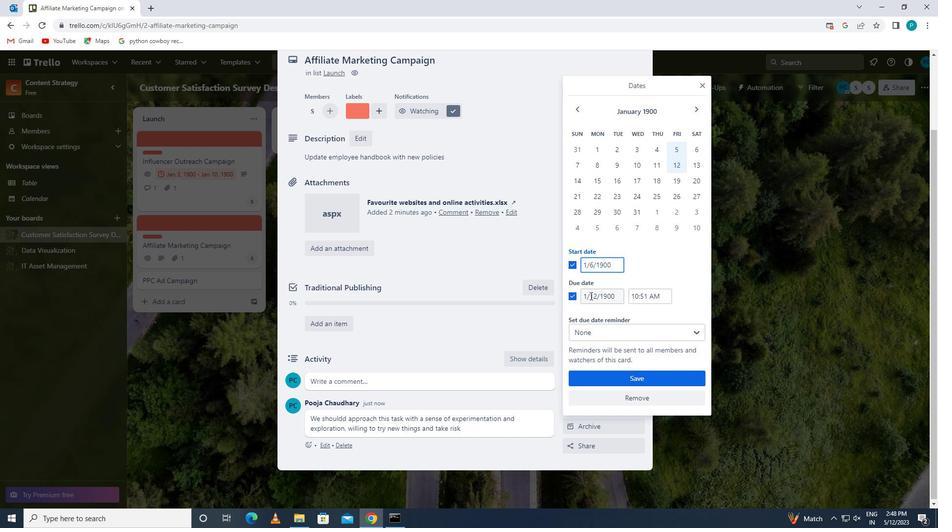
Action: Mouse pressed left at (596, 297)
Screenshot: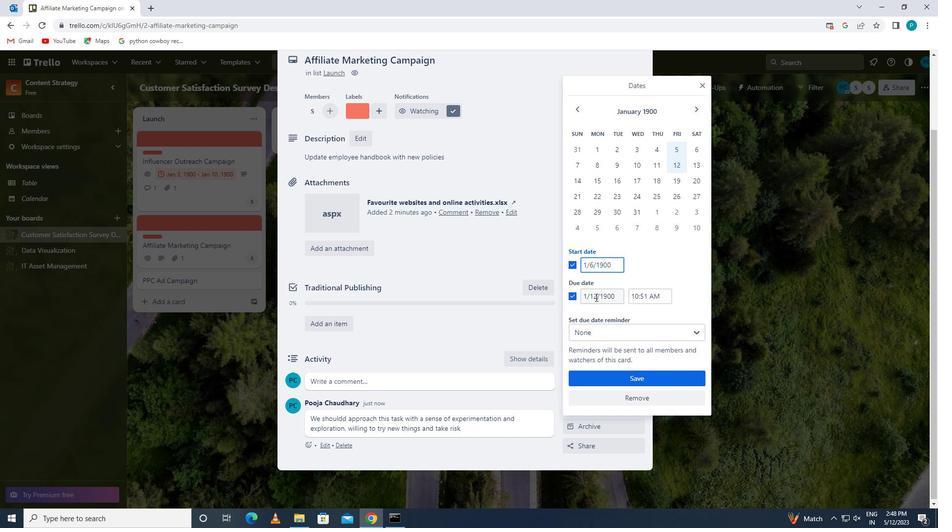 
Action: Key pressed <Key.backspace>3
Screenshot: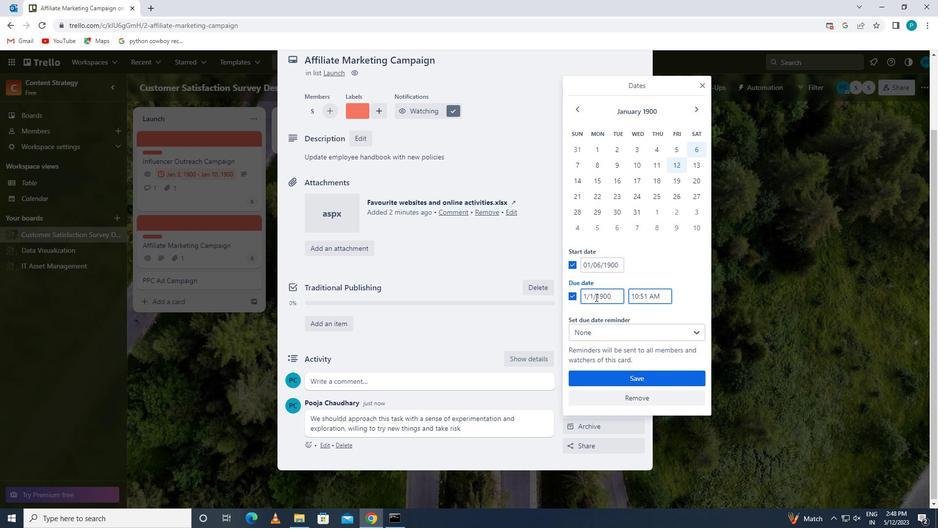 
Action: Mouse moved to (676, 378)
Screenshot: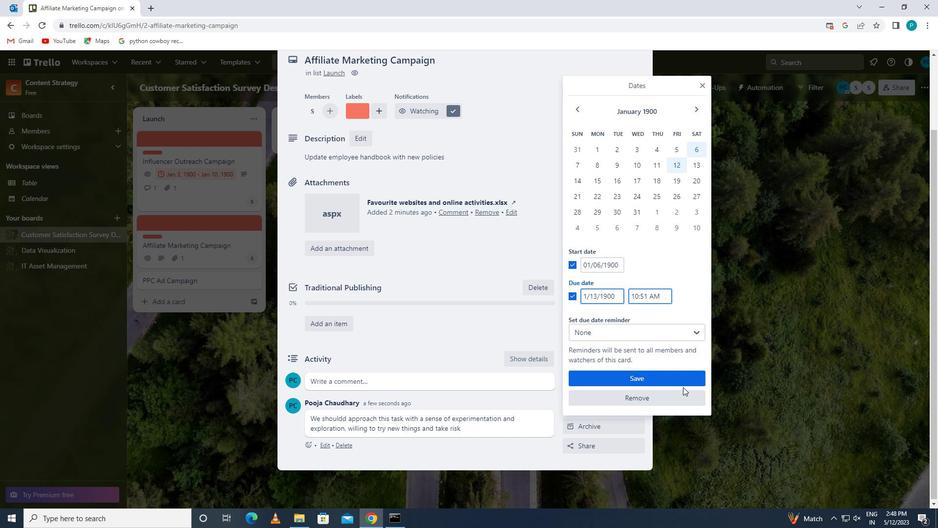 
Action: Mouse pressed left at (676, 378)
Screenshot: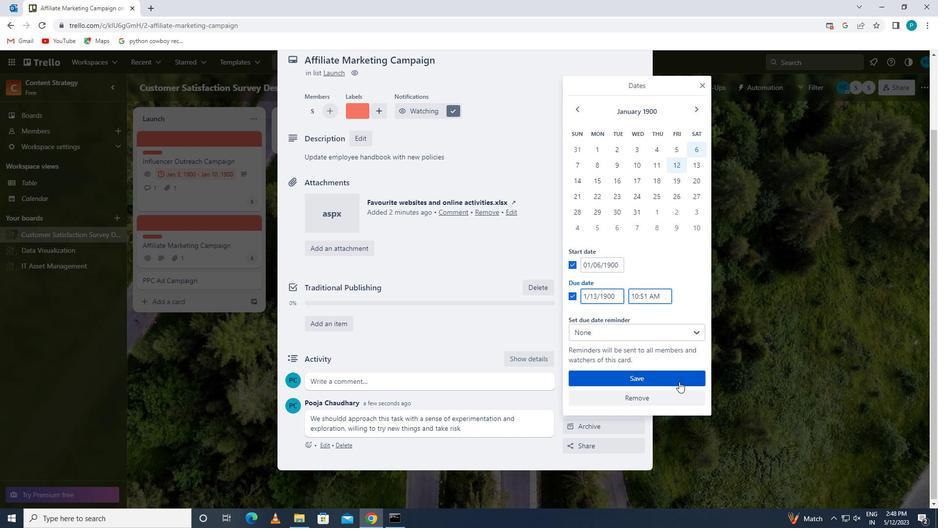 
Action: Mouse scrolled (676, 378) with delta (0, 0)
Screenshot: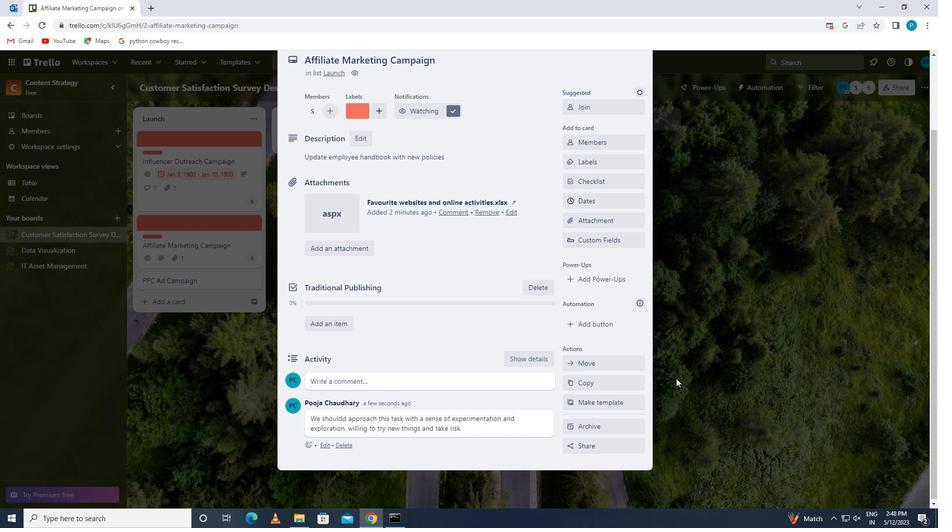 
Action: Mouse scrolled (676, 378) with delta (0, 0)
Screenshot: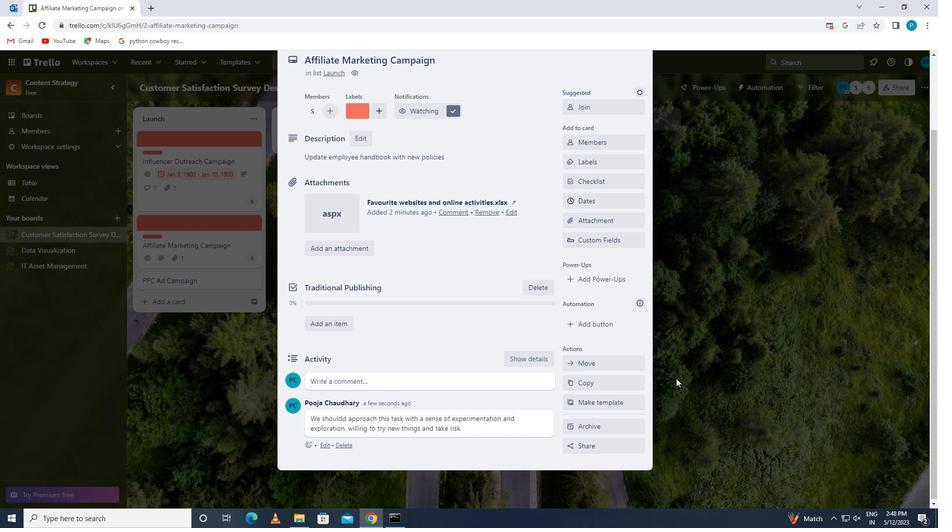 
Action: Mouse scrolled (676, 378) with delta (0, 0)
Screenshot: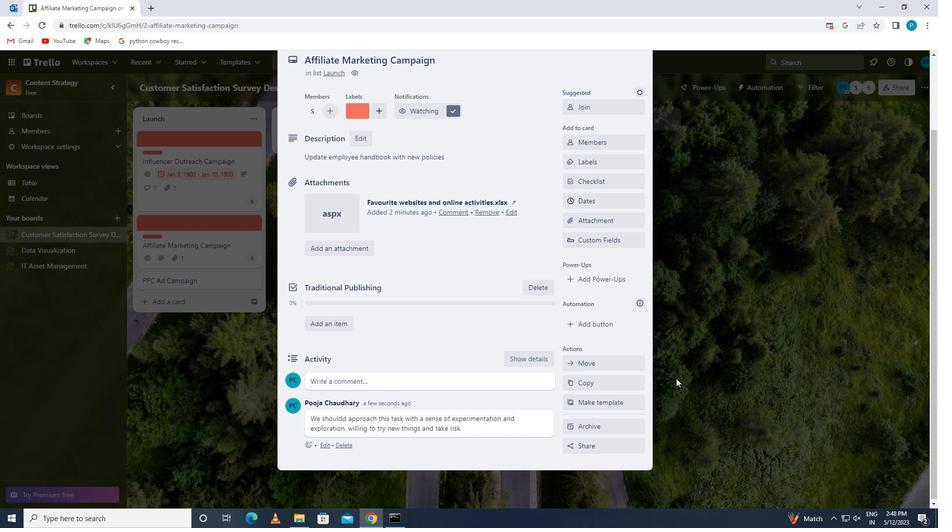 
